 Task: Look for space in Soe, Indonesia from 5th September, 2023 to 13th September, 2023 for 6 adults in price range Rs.15000 to Rs.20000. Place can be entire place with 3 bedrooms having 3 beds and 3 bathrooms. Property type can be house, flat, guest house. Booking option can be shelf check-in. Required host language is English.
Action: Mouse moved to (477, 86)
Screenshot: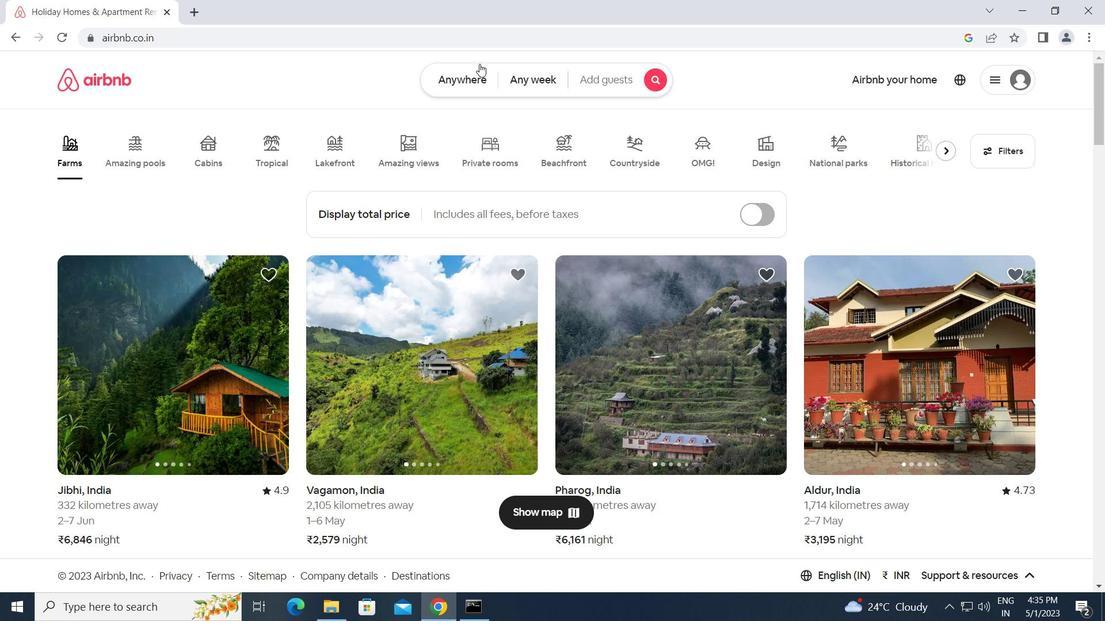 
Action: Mouse pressed left at (477, 86)
Screenshot: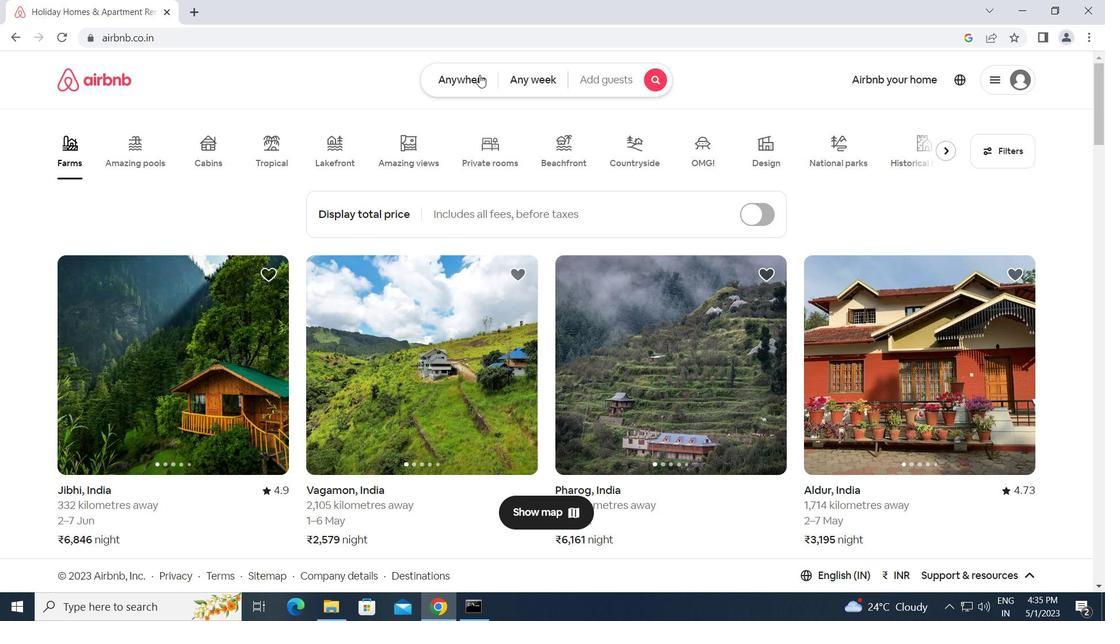 
Action: Mouse moved to (399, 135)
Screenshot: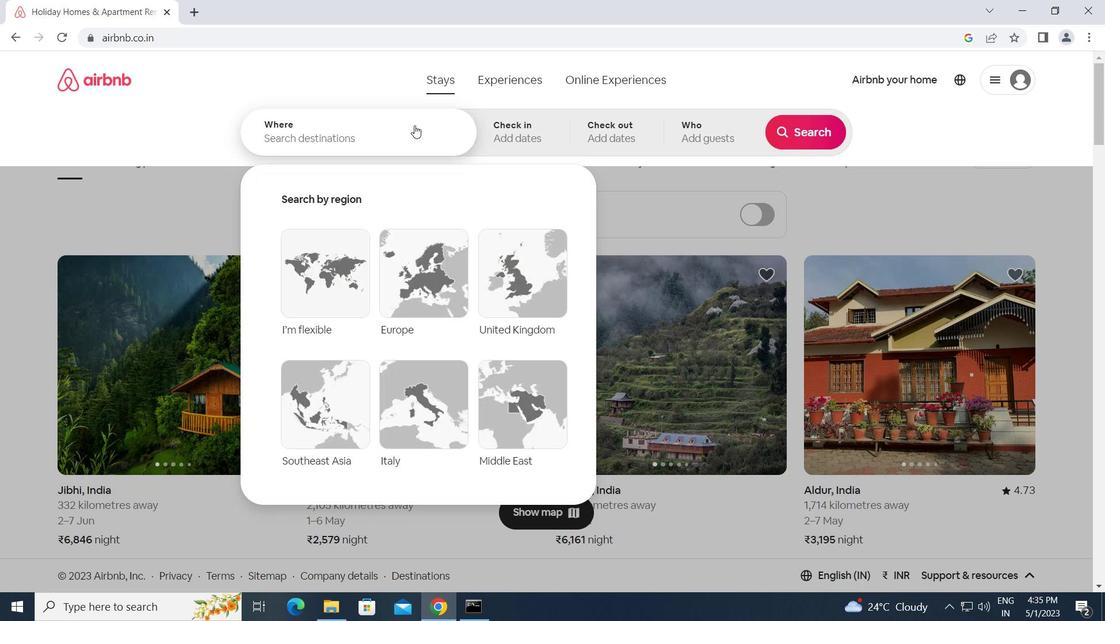 
Action: Mouse pressed left at (399, 135)
Screenshot: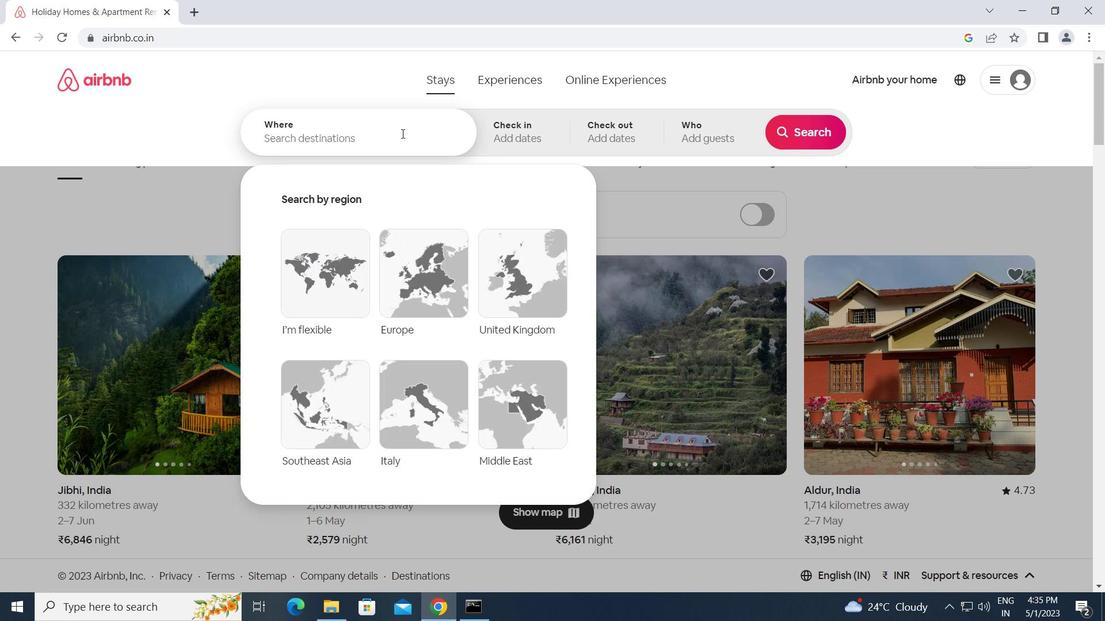 
Action: Mouse moved to (399, 135)
Screenshot: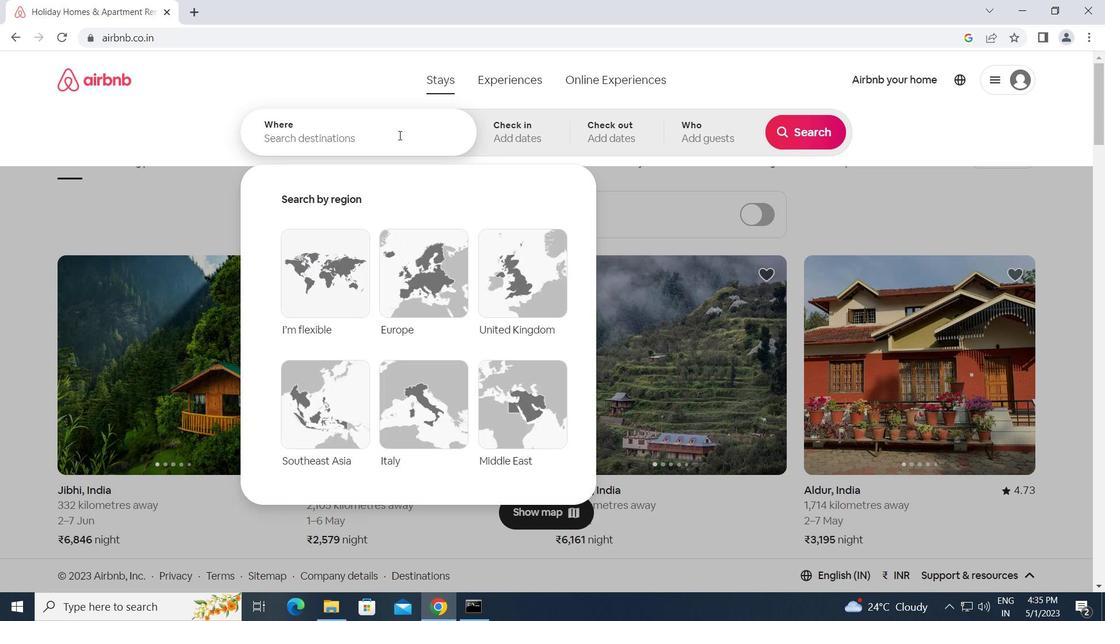 
Action: Key pressed s<Key.caps_lock>oe,<Key.space><Key.caps_lock>i<Key.caps_lock>ndonesia<Key.enter>
Screenshot: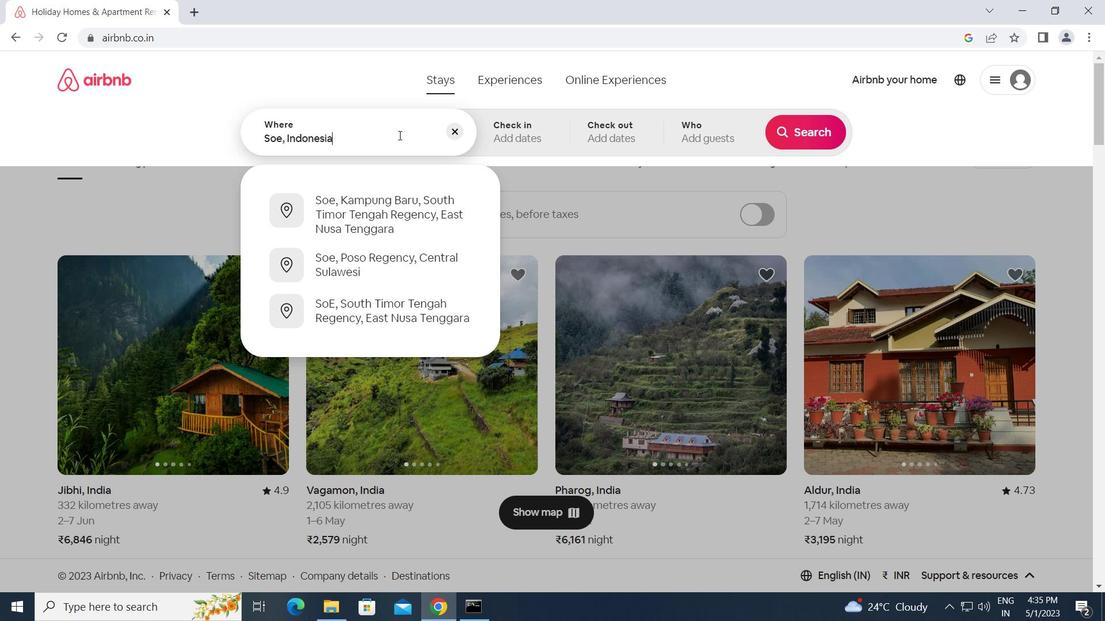 
Action: Mouse moved to (806, 251)
Screenshot: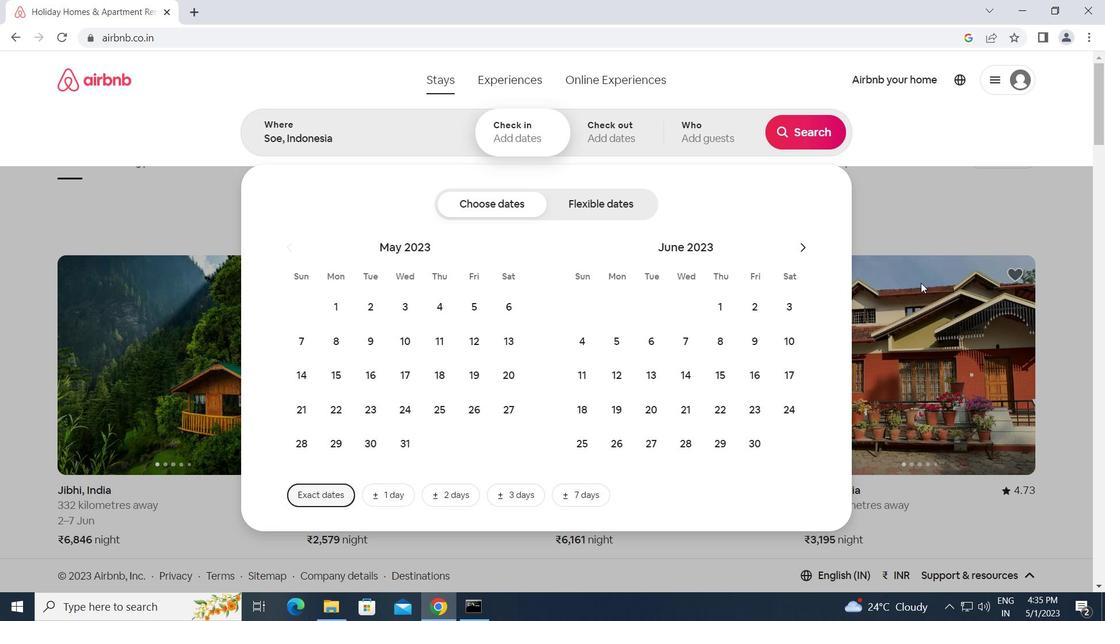 
Action: Mouse pressed left at (806, 251)
Screenshot: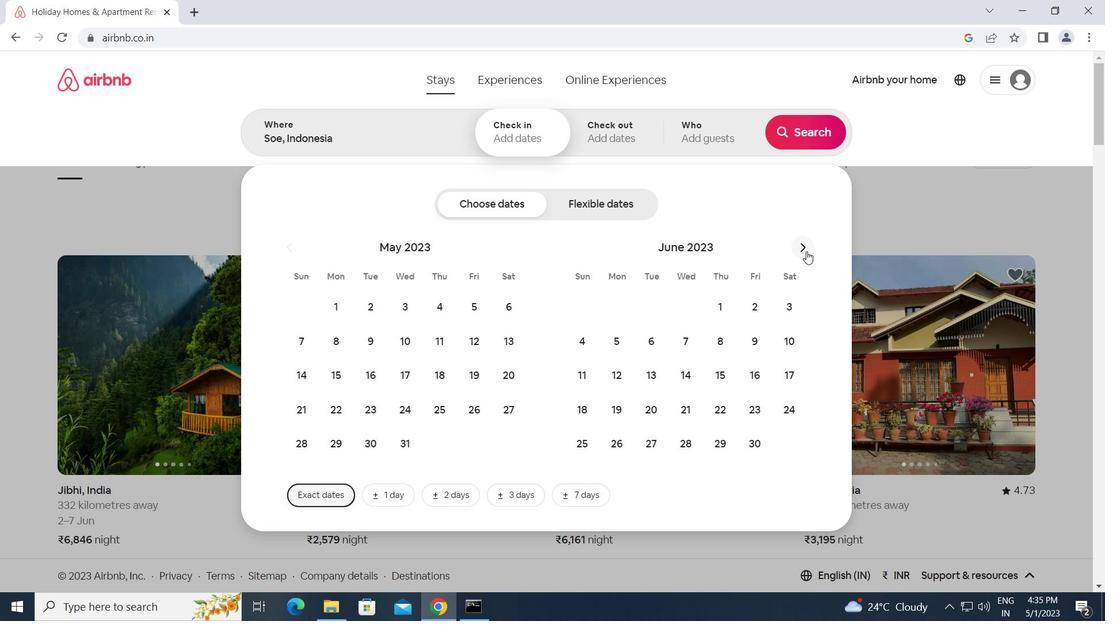 
Action: Mouse pressed left at (806, 251)
Screenshot: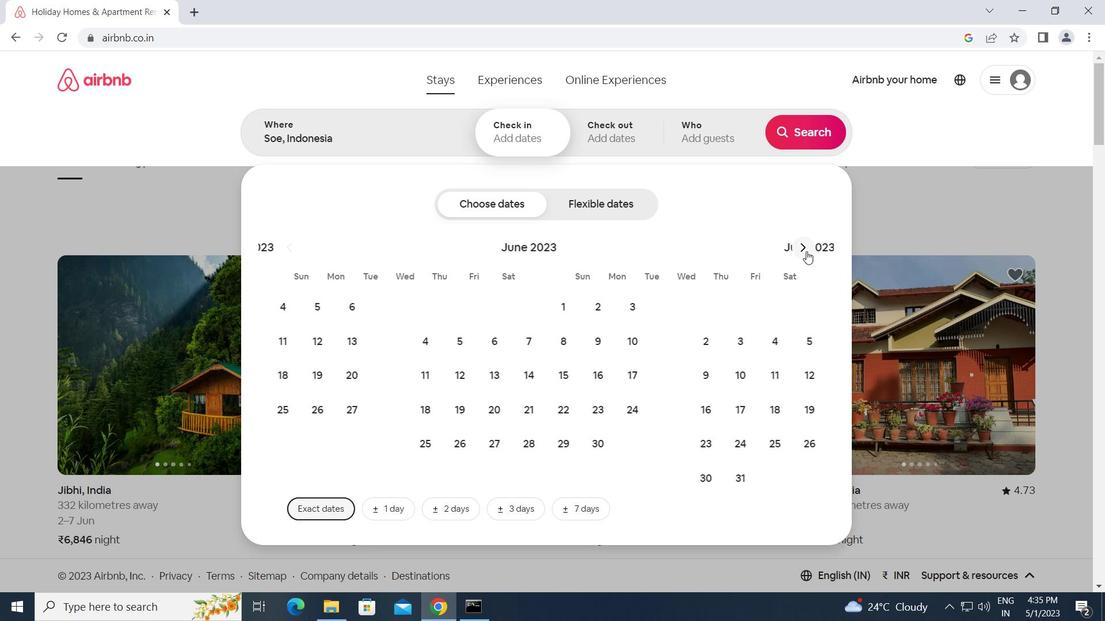 
Action: Mouse pressed left at (806, 251)
Screenshot: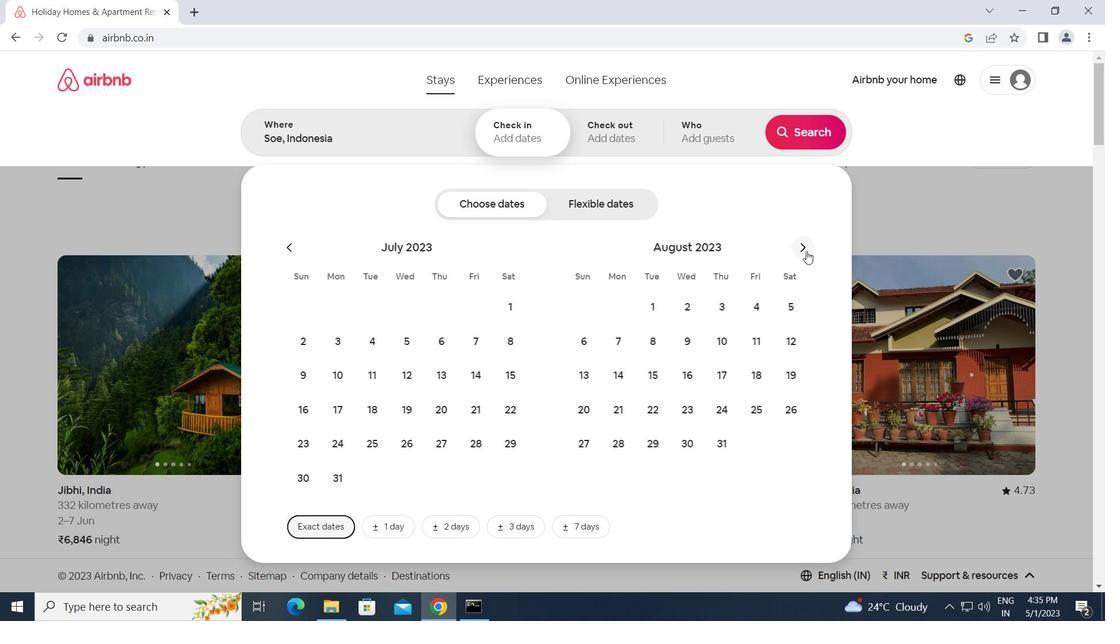 
Action: Mouse moved to (650, 344)
Screenshot: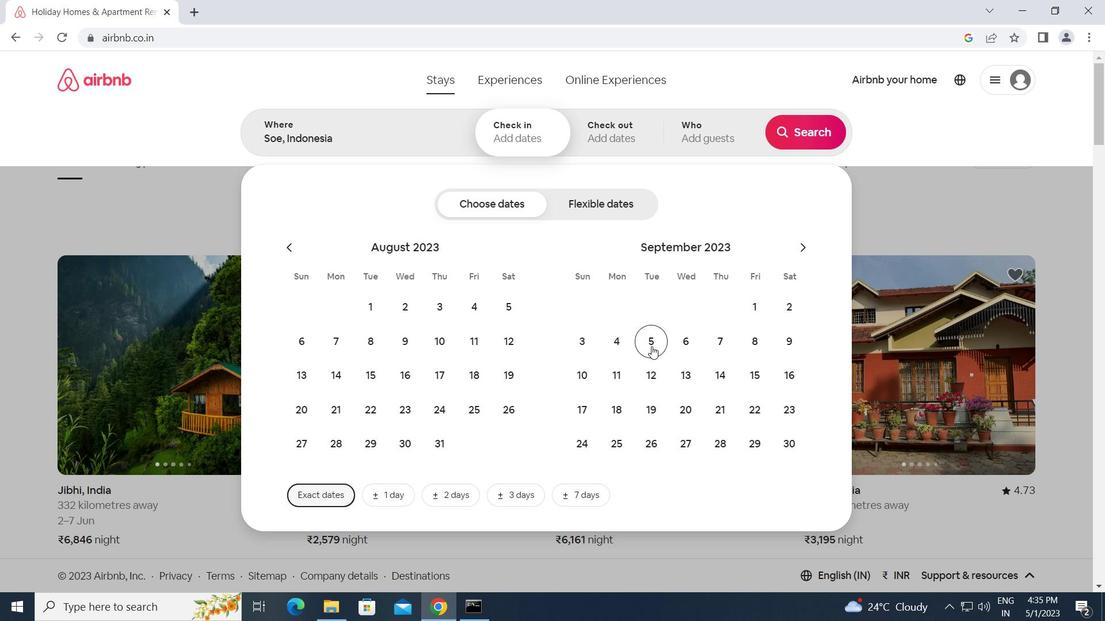 
Action: Mouse pressed left at (650, 344)
Screenshot: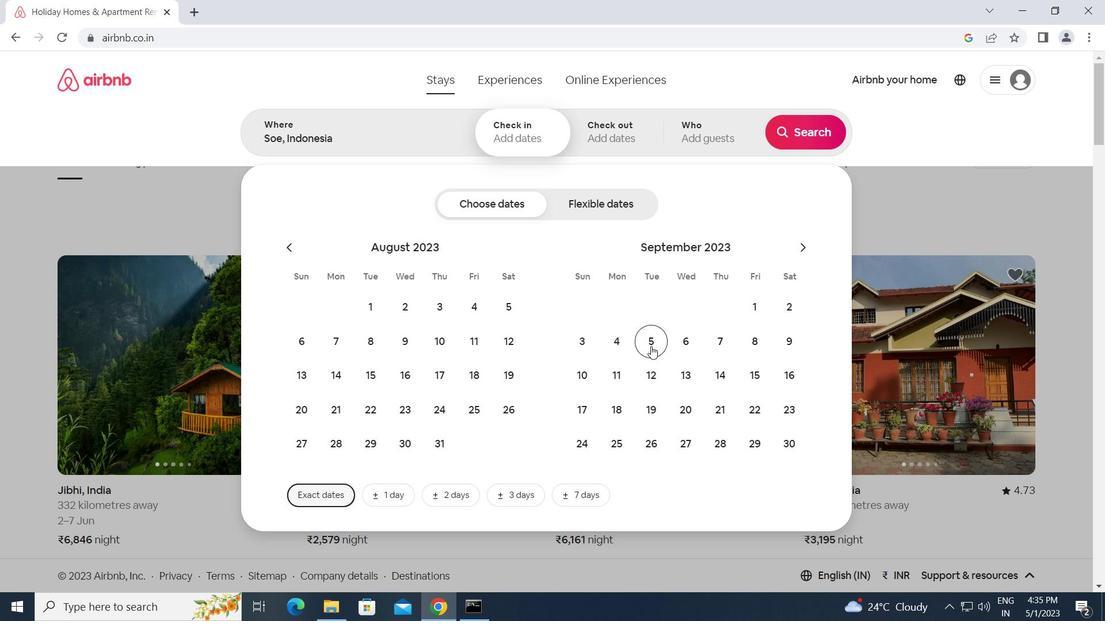 
Action: Mouse moved to (690, 380)
Screenshot: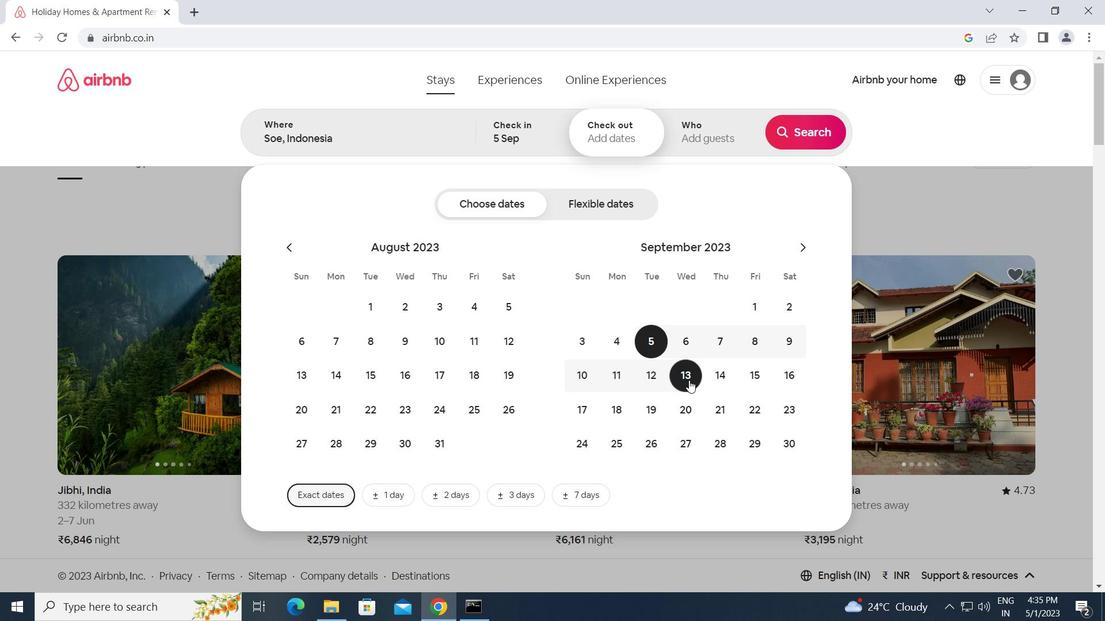 
Action: Mouse pressed left at (690, 380)
Screenshot: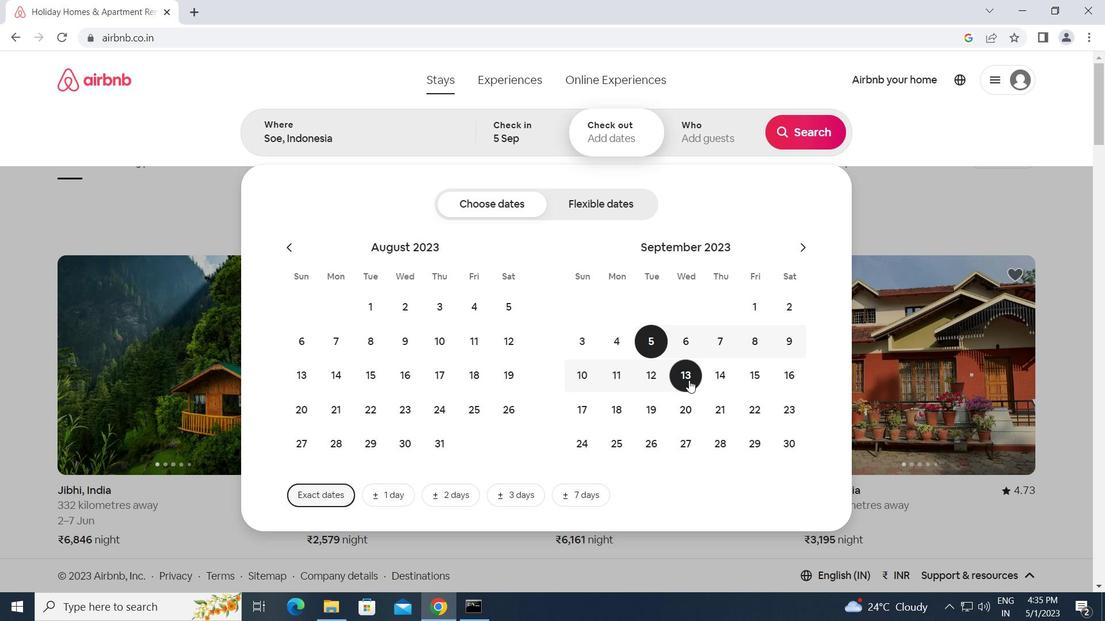 
Action: Mouse moved to (735, 139)
Screenshot: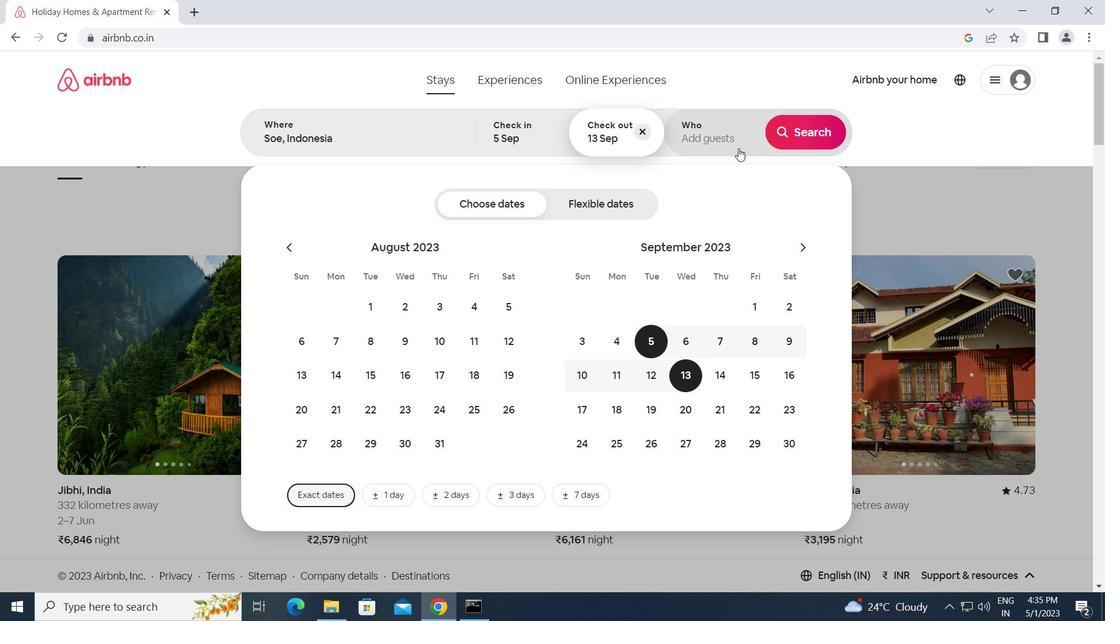 
Action: Mouse pressed left at (735, 139)
Screenshot: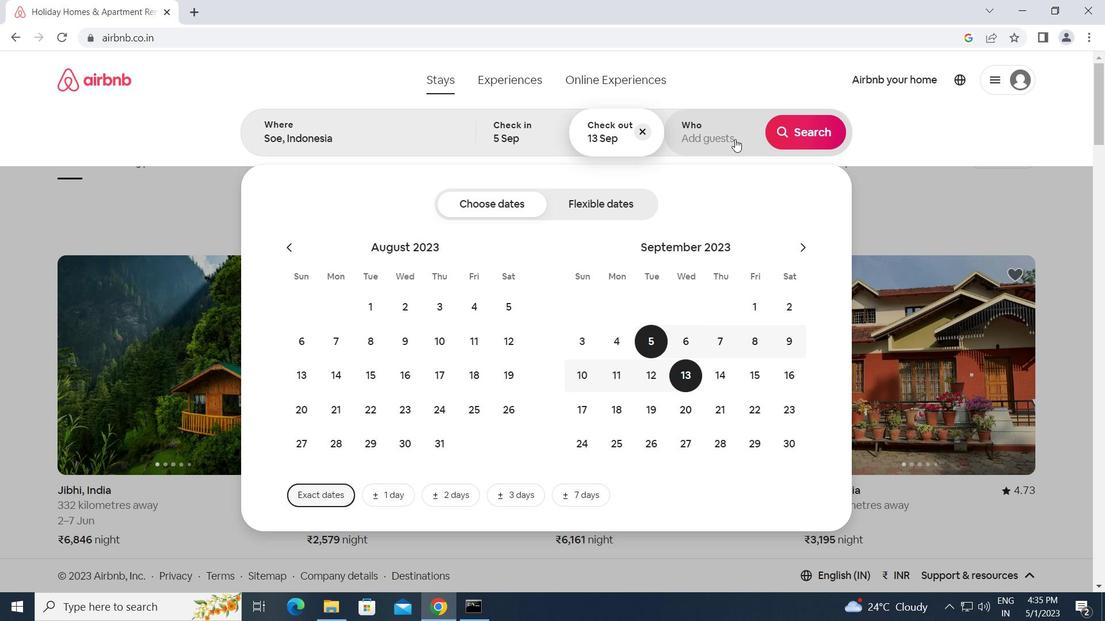 
Action: Mouse moved to (804, 200)
Screenshot: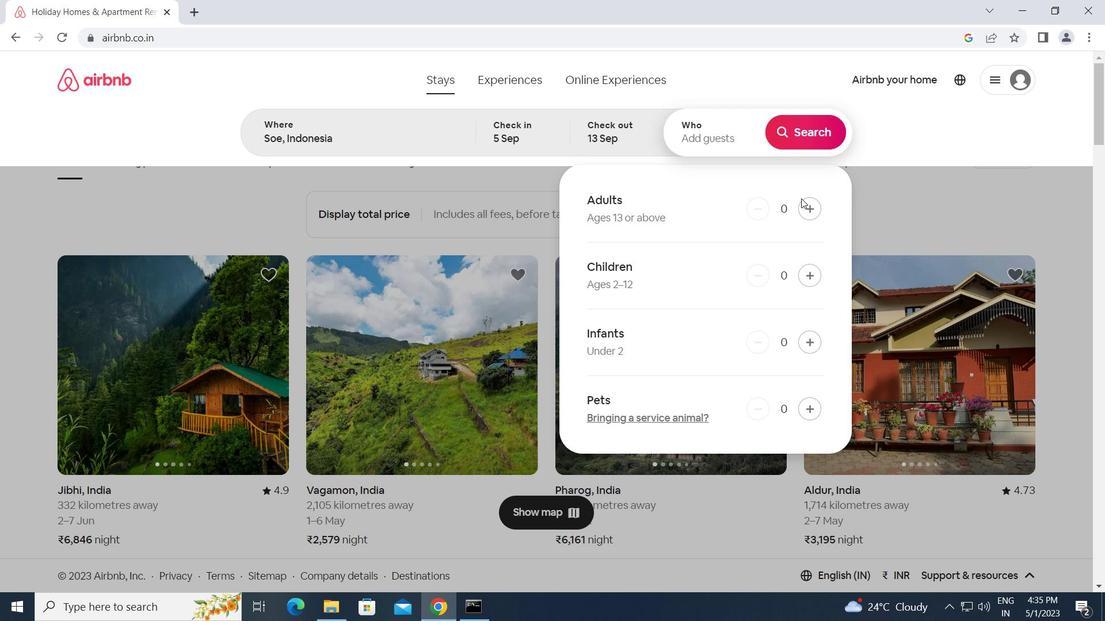 
Action: Mouse pressed left at (804, 200)
Screenshot: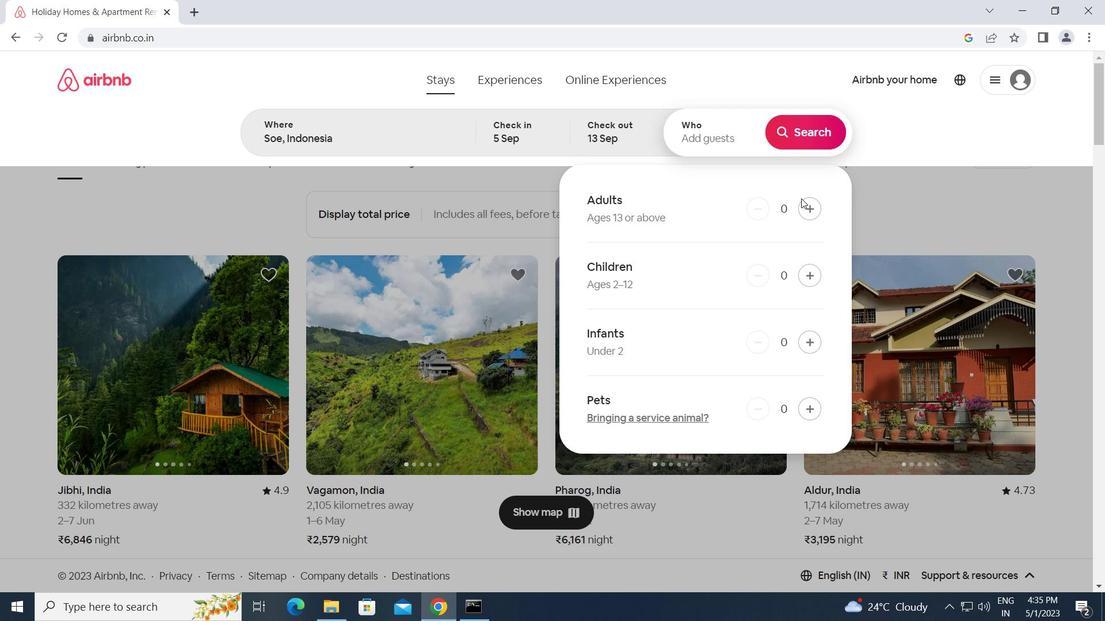 
Action: Mouse pressed left at (804, 200)
Screenshot: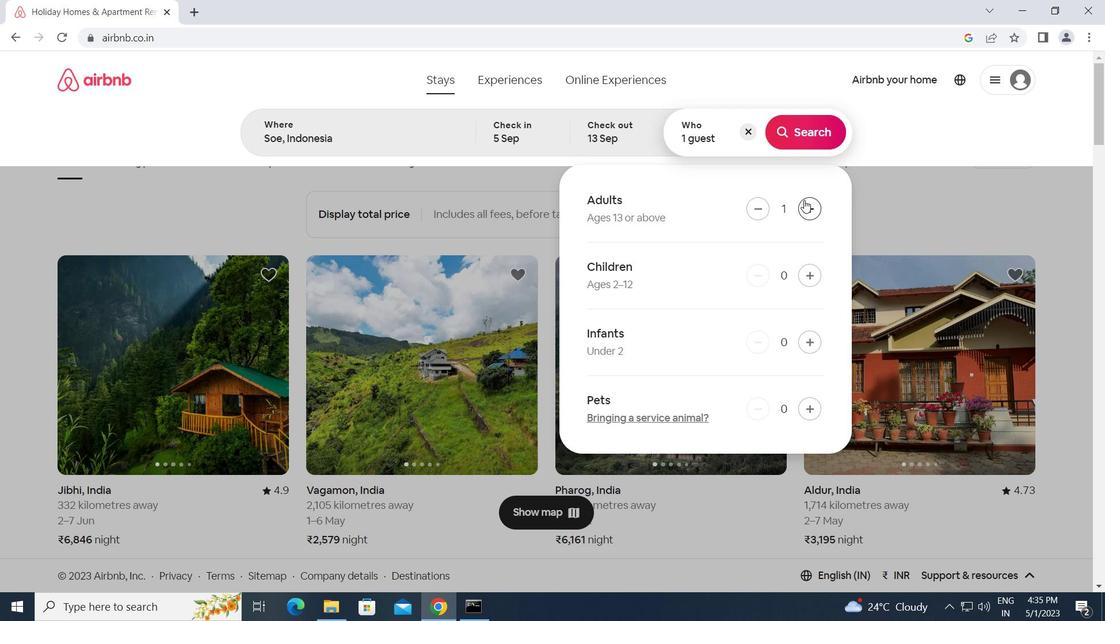 
Action: Mouse pressed left at (804, 200)
Screenshot: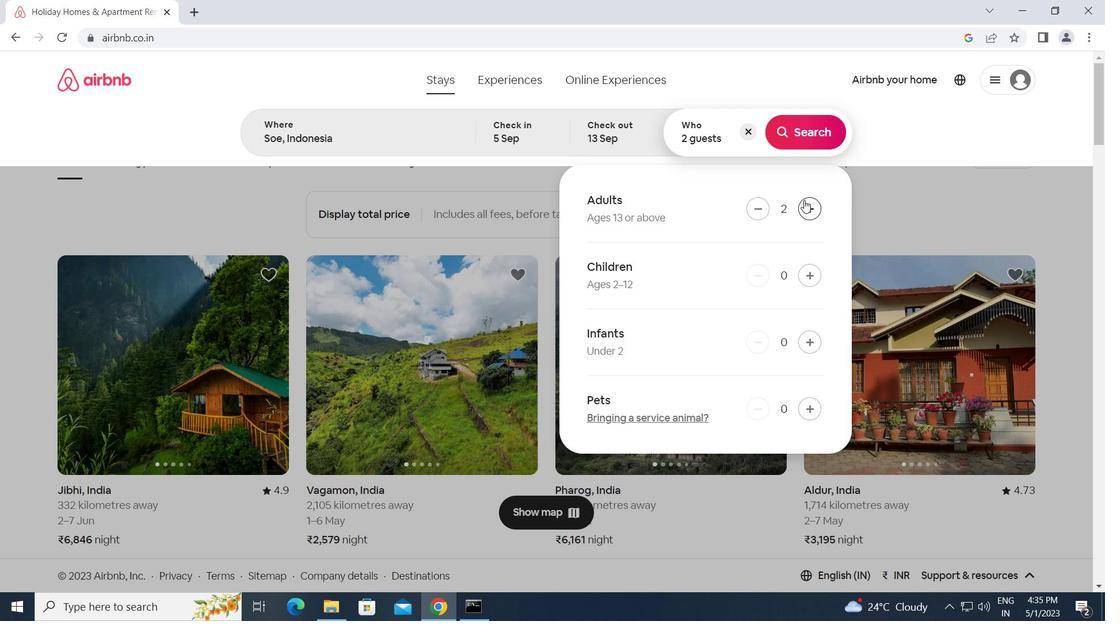 
Action: Mouse pressed left at (804, 200)
Screenshot: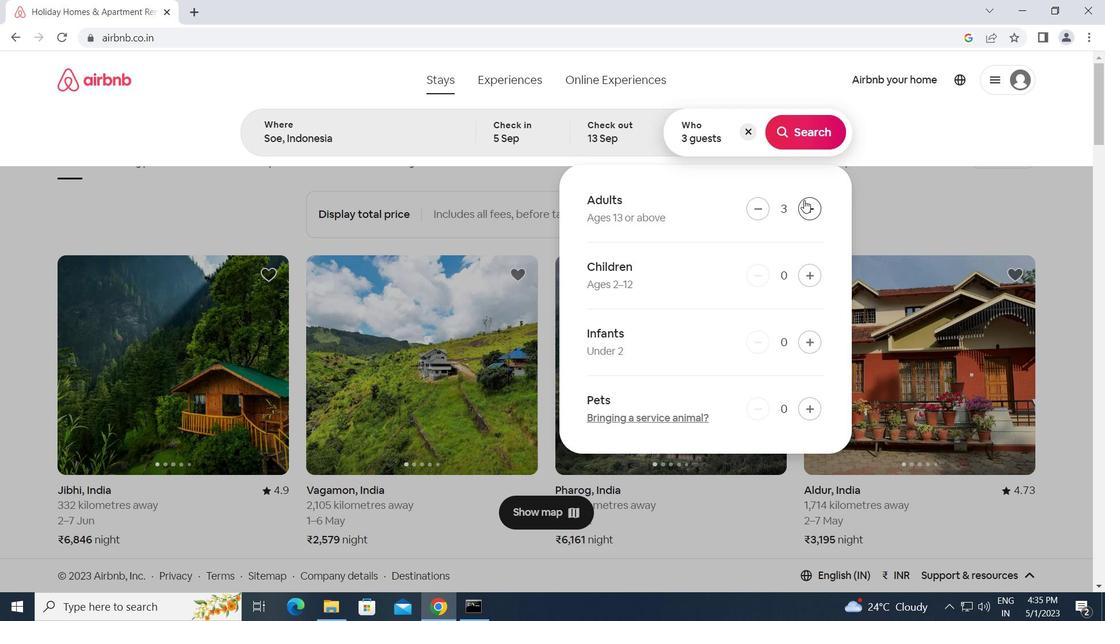
Action: Mouse pressed left at (804, 200)
Screenshot: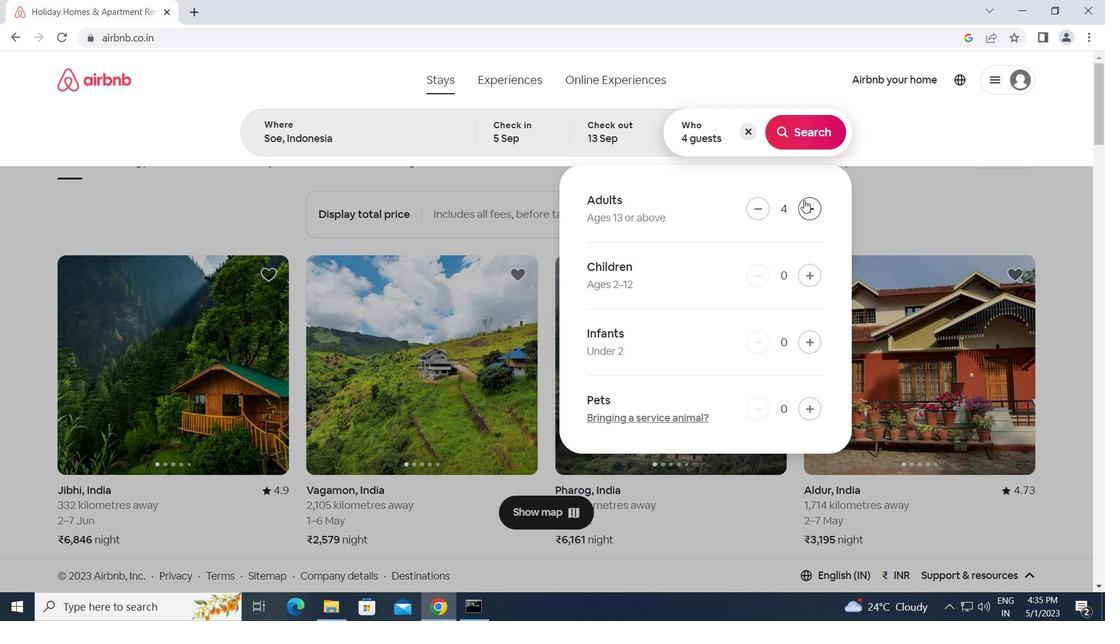 
Action: Mouse pressed left at (804, 200)
Screenshot: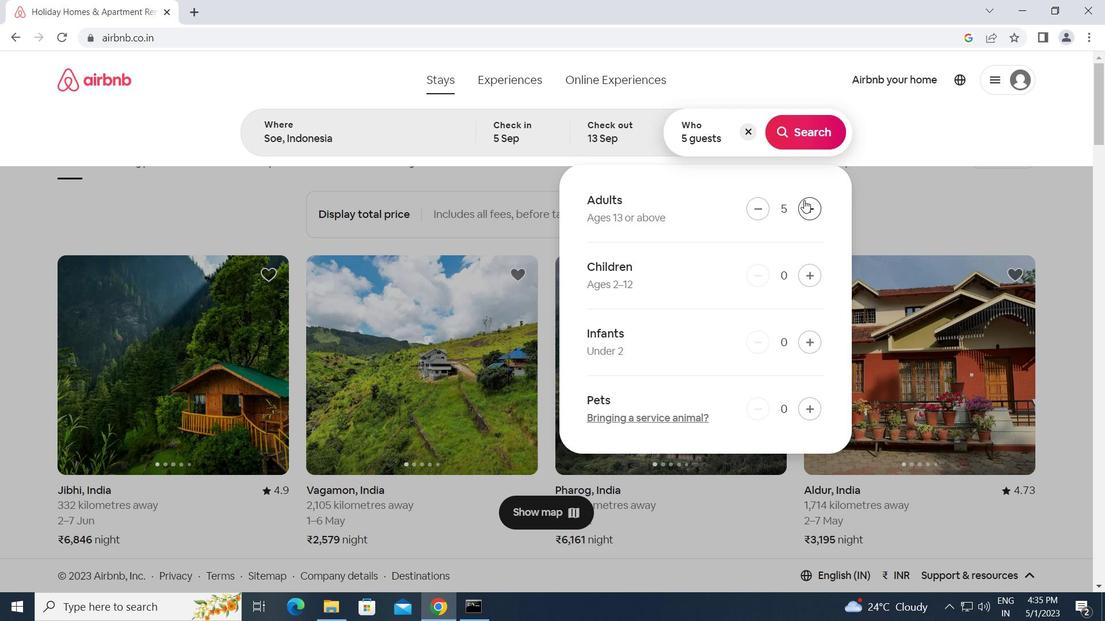
Action: Mouse moved to (795, 137)
Screenshot: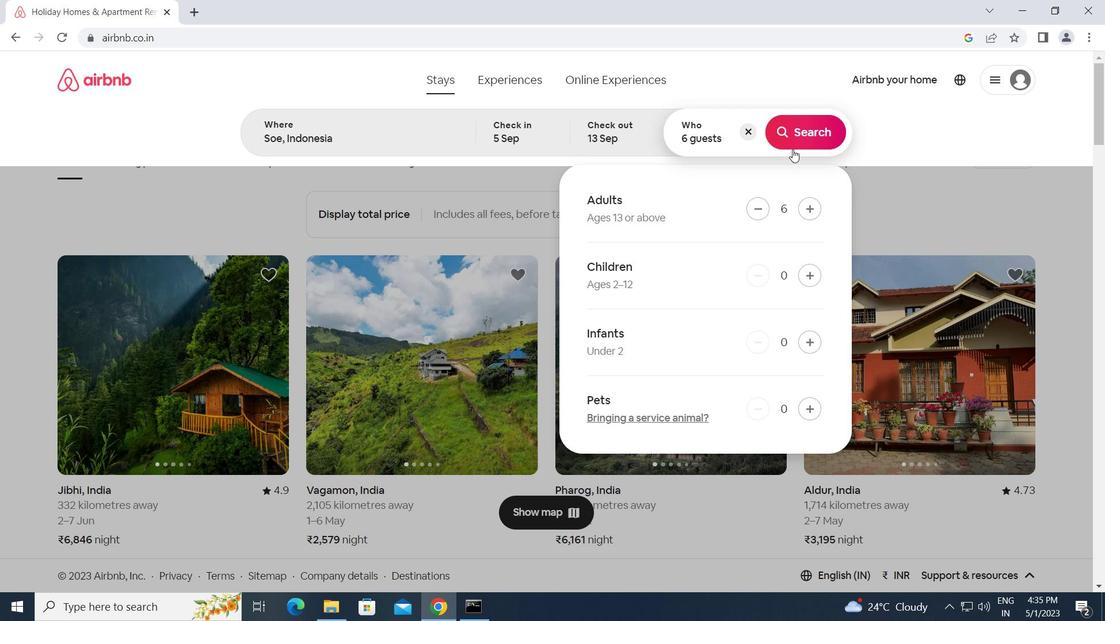 
Action: Mouse pressed left at (795, 137)
Screenshot: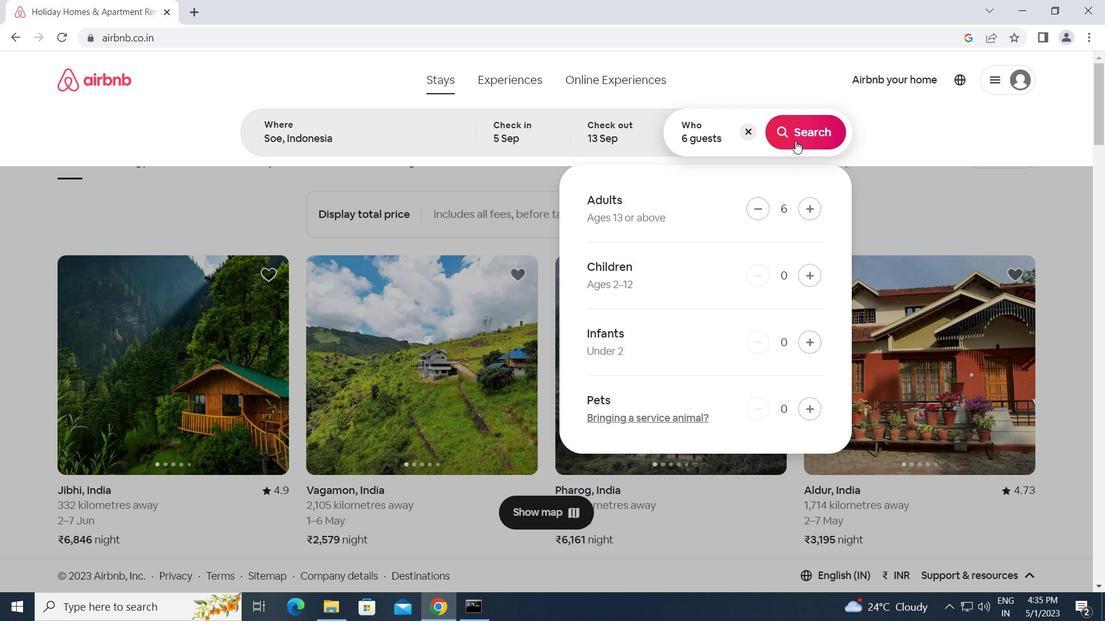 
Action: Mouse moved to (1037, 135)
Screenshot: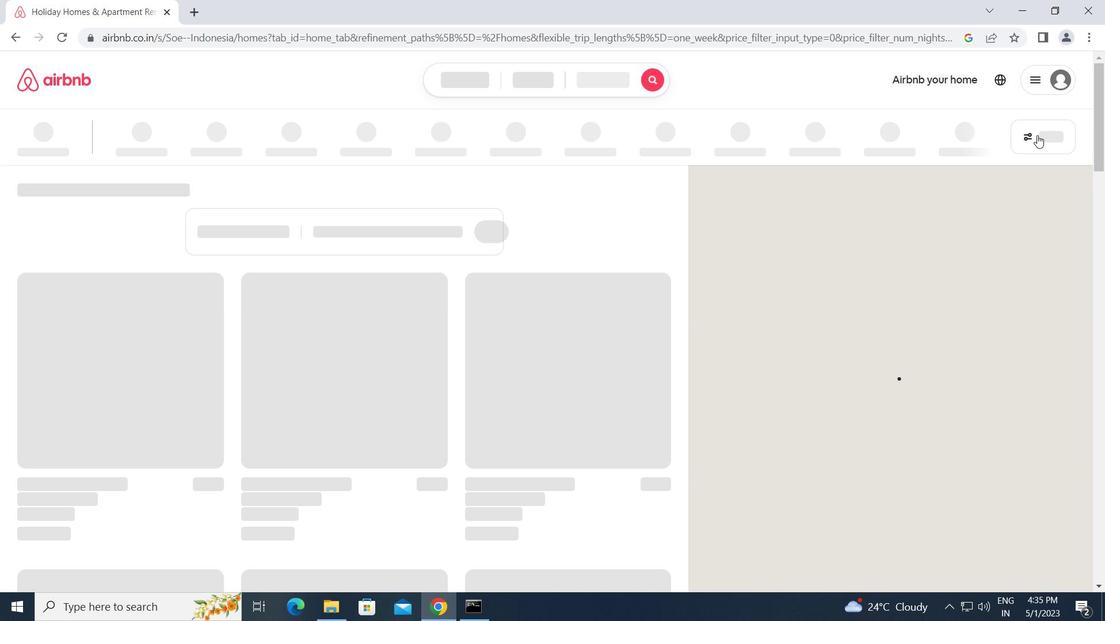 
Action: Mouse pressed left at (1037, 135)
Screenshot: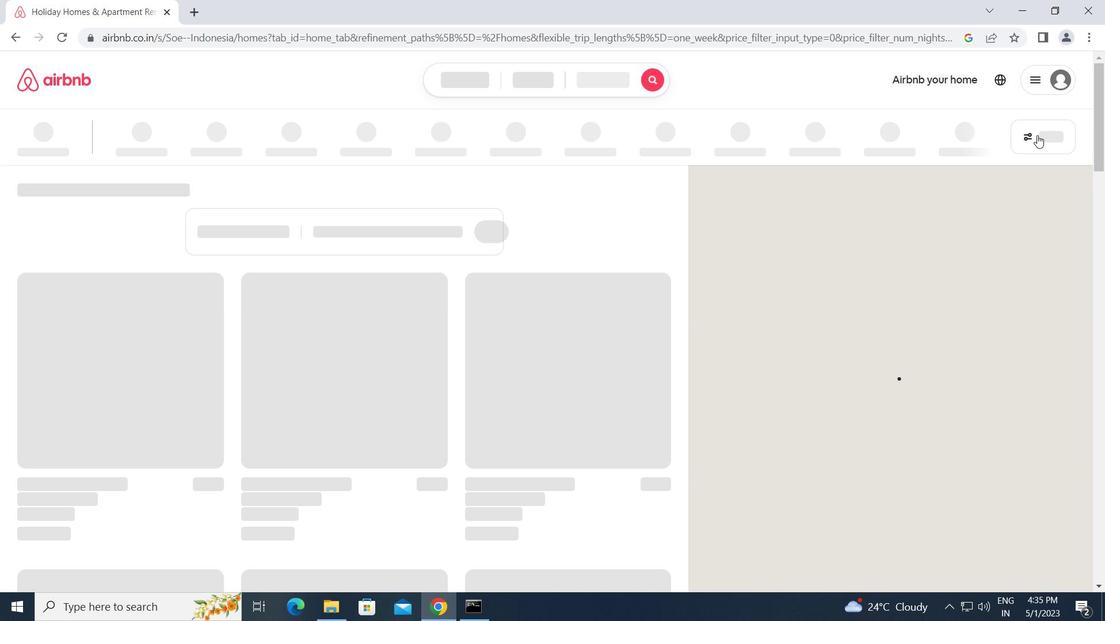 
Action: Mouse moved to (367, 226)
Screenshot: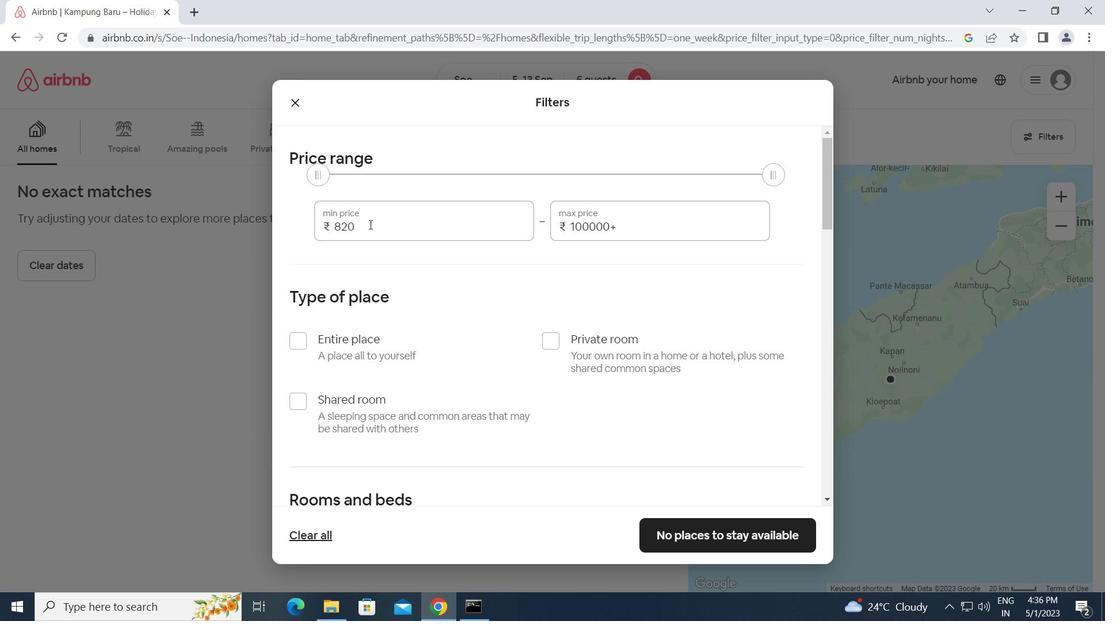
Action: Mouse pressed left at (367, 226)
Screenshot: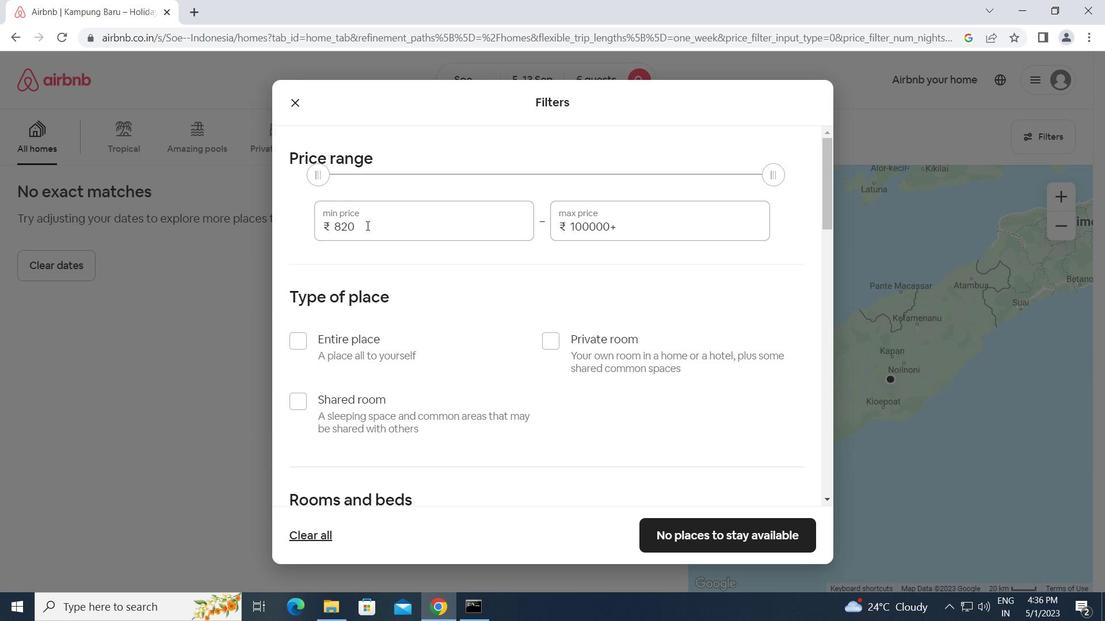 
Action: Mouse moved to (331, 242)
Screenshot: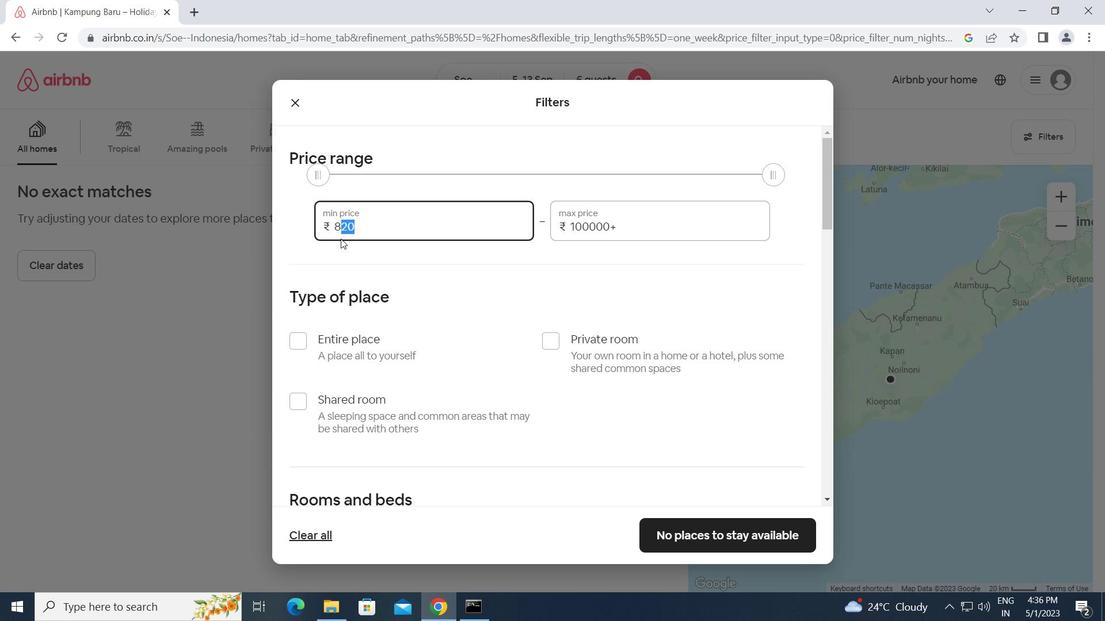
Action: Key pressed 15000<Key.tab>20000
Screenshot: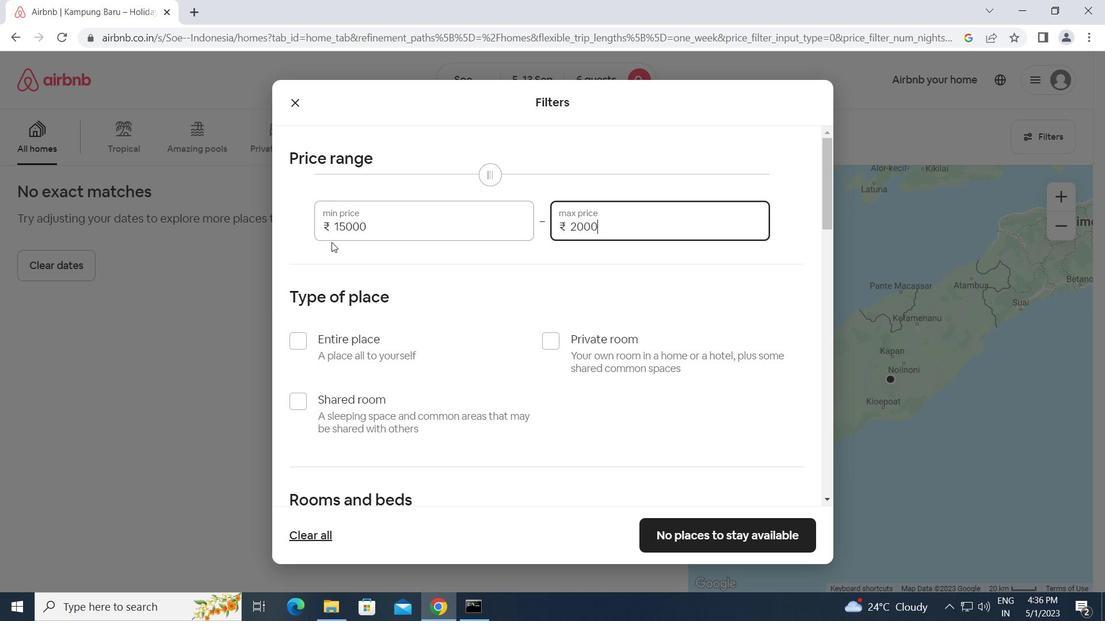 
Action: Mouse moved to (305, 337)
Screenshot: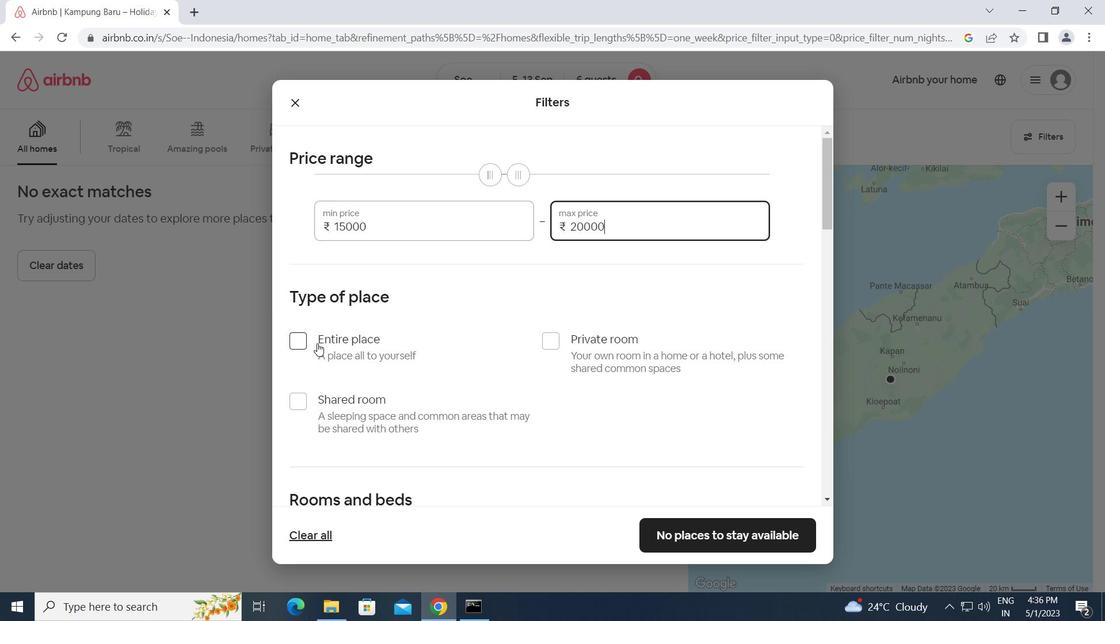 
Action: Mouse pressed left at (305, 337)
Screenshot: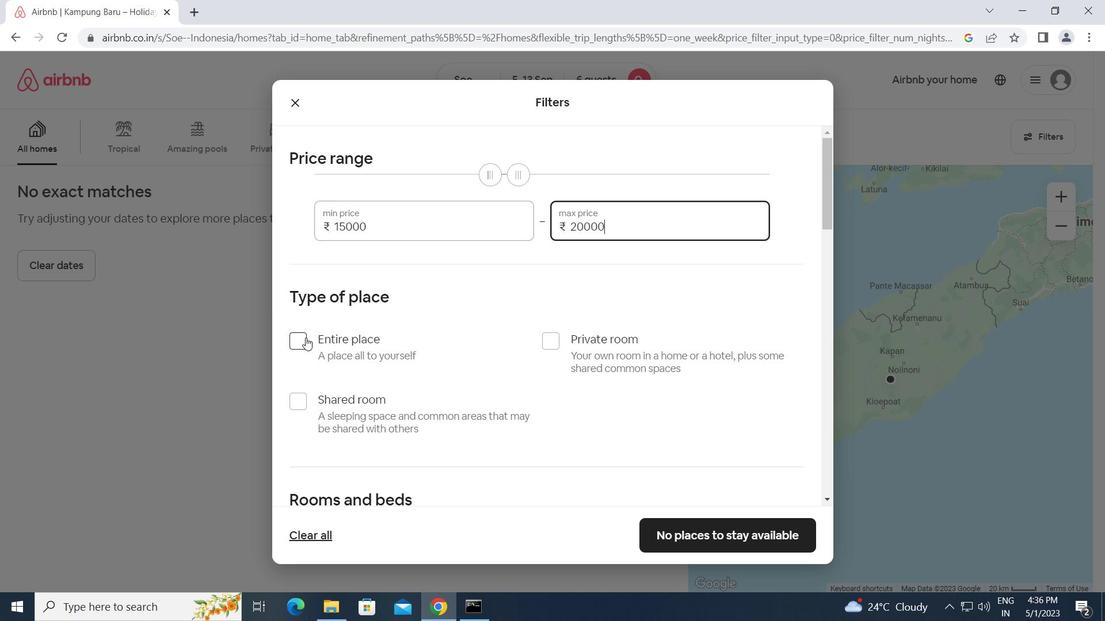 
Action: Mouse moved to (365, 354)
Screenshot: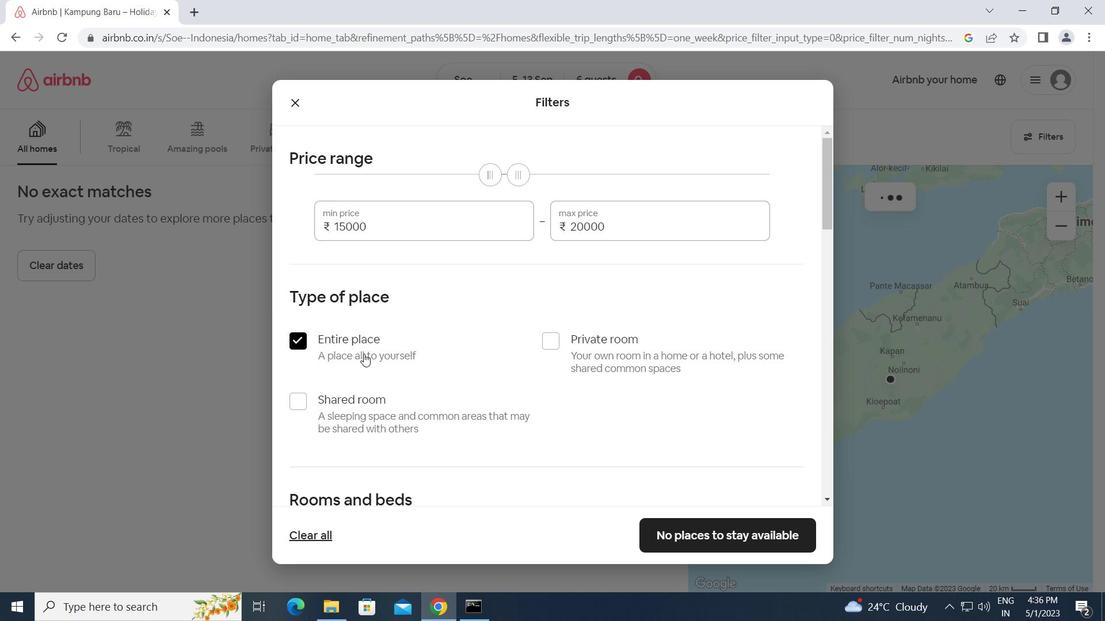 
Action: Mouse scrolled (365, 353) with delta (0, 0)
Screenshot: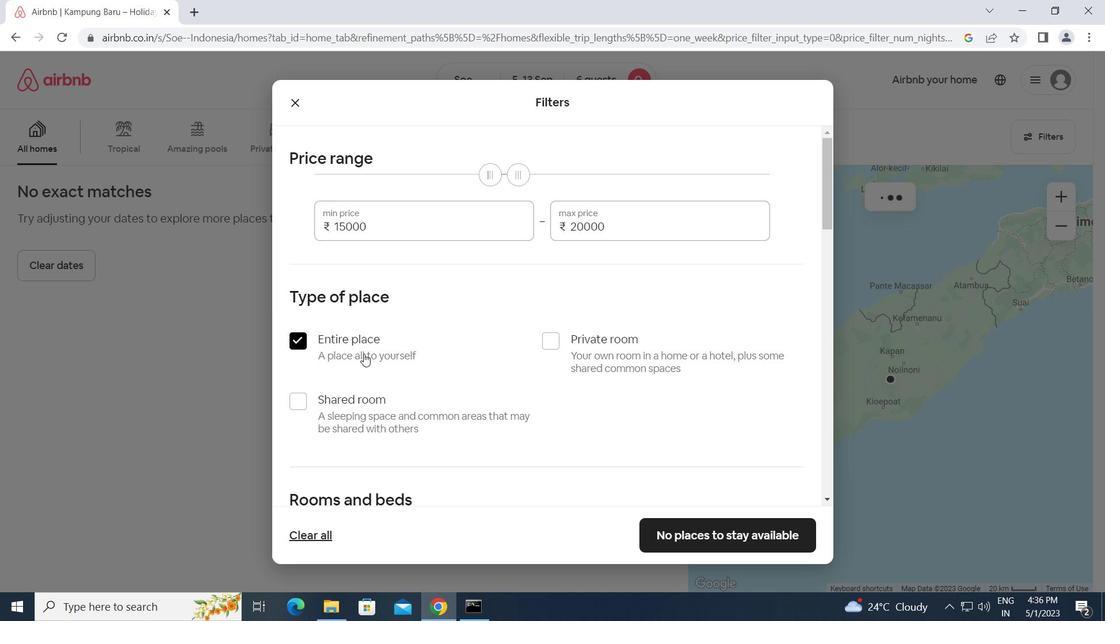 
Action: Mouse moved to (365, 354)
Screenshot: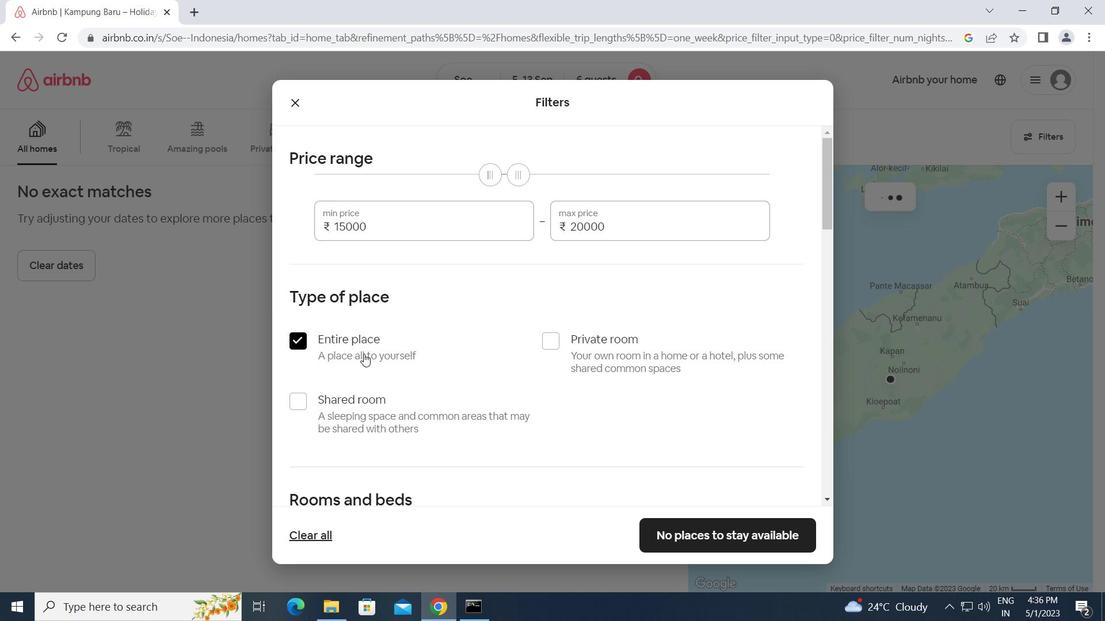 
Action: Mouse scrolled (365, 354) with delta (0, 0)
Screenshot: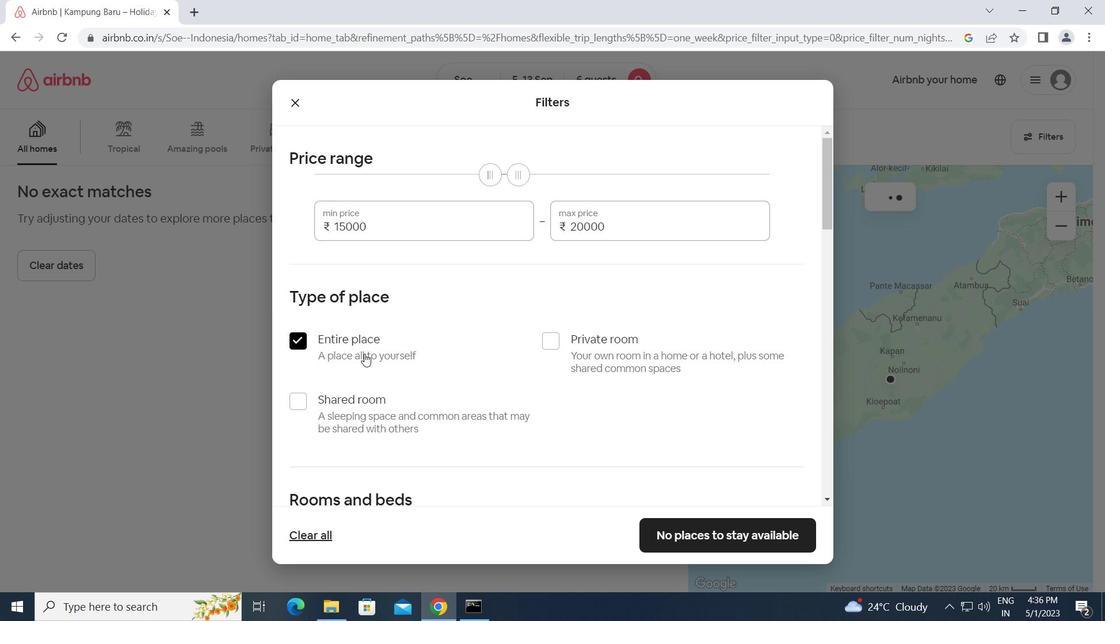 
Action: Mouse scrolled (365, 354) with delta (0, 0)
Screenshot: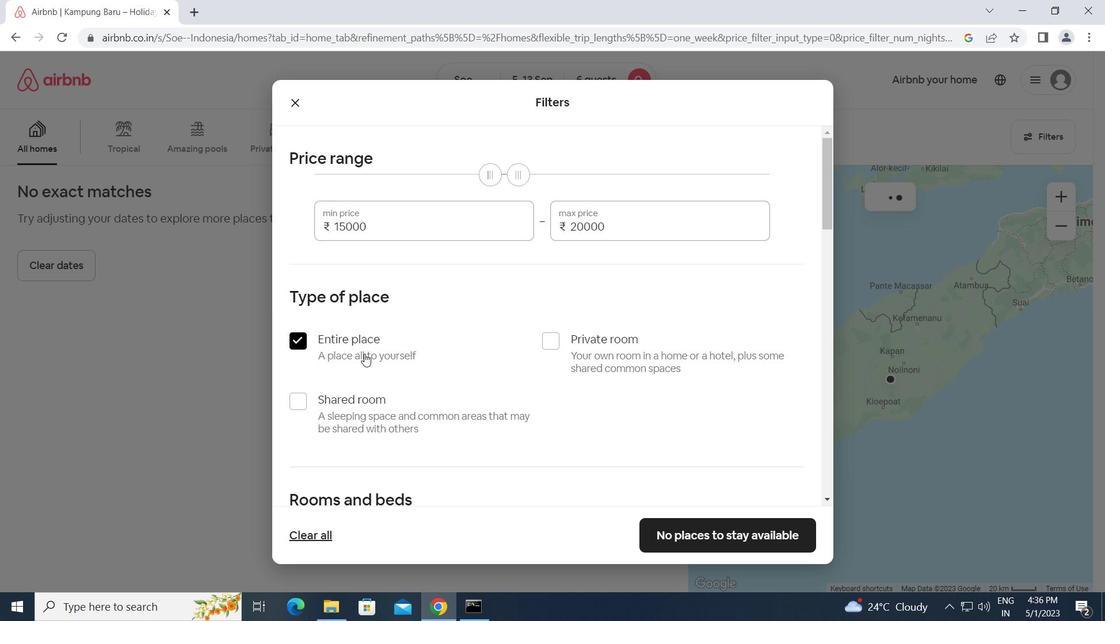 
Action: Mouse moved to (365, 355)
Screenshot: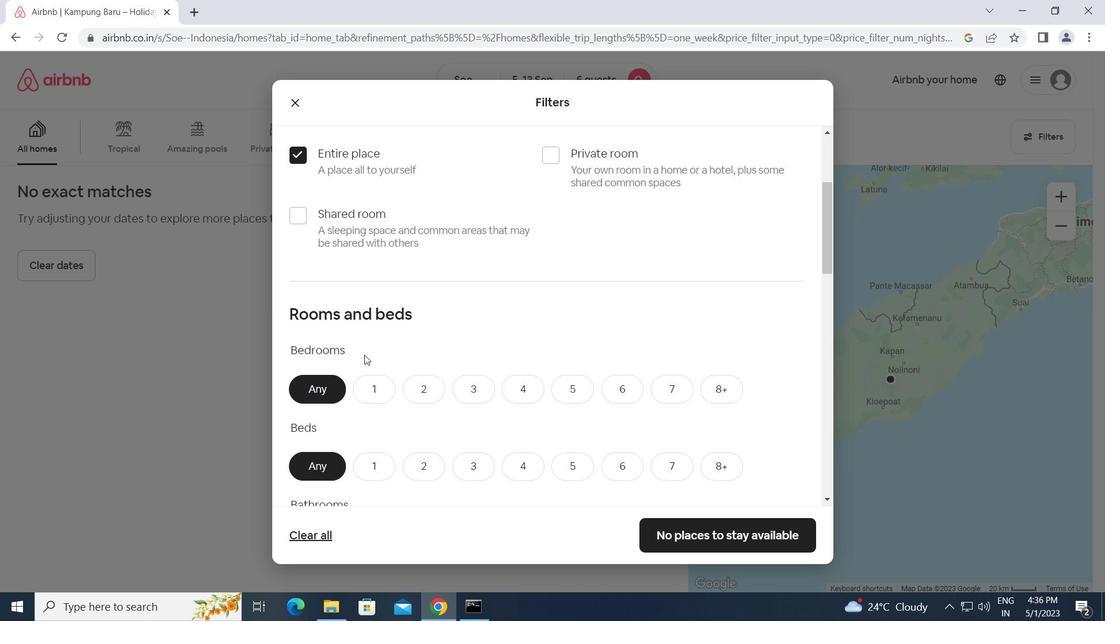 
Action: Mouse scrolled (365, 354) with delta (0, 0)
Screenshot: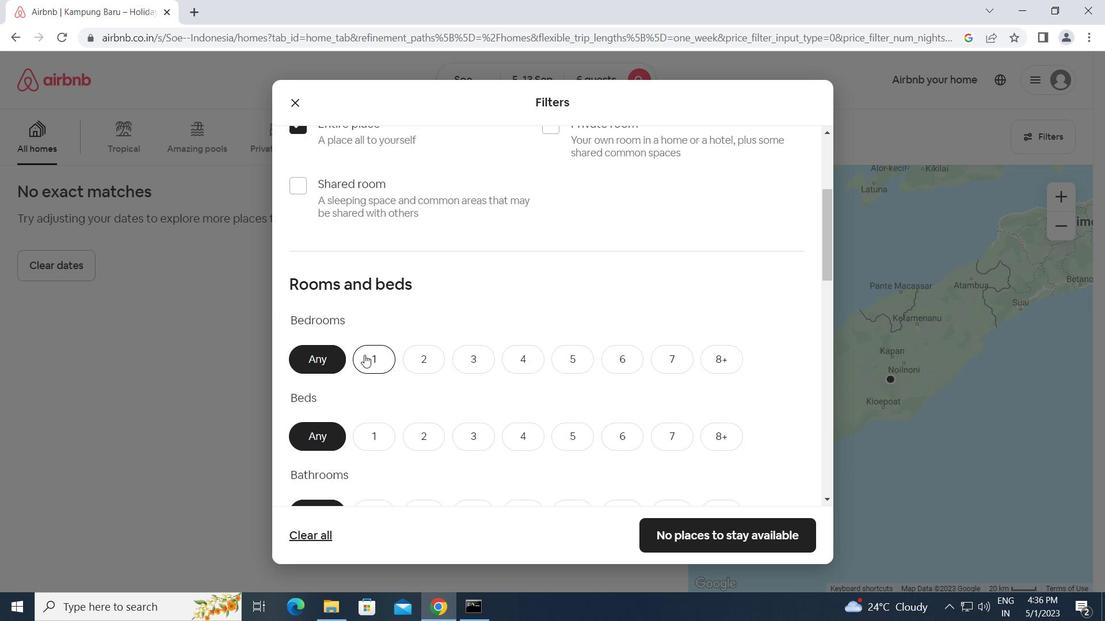 
Action: Mouse moved to (473, 289)
Screenshot: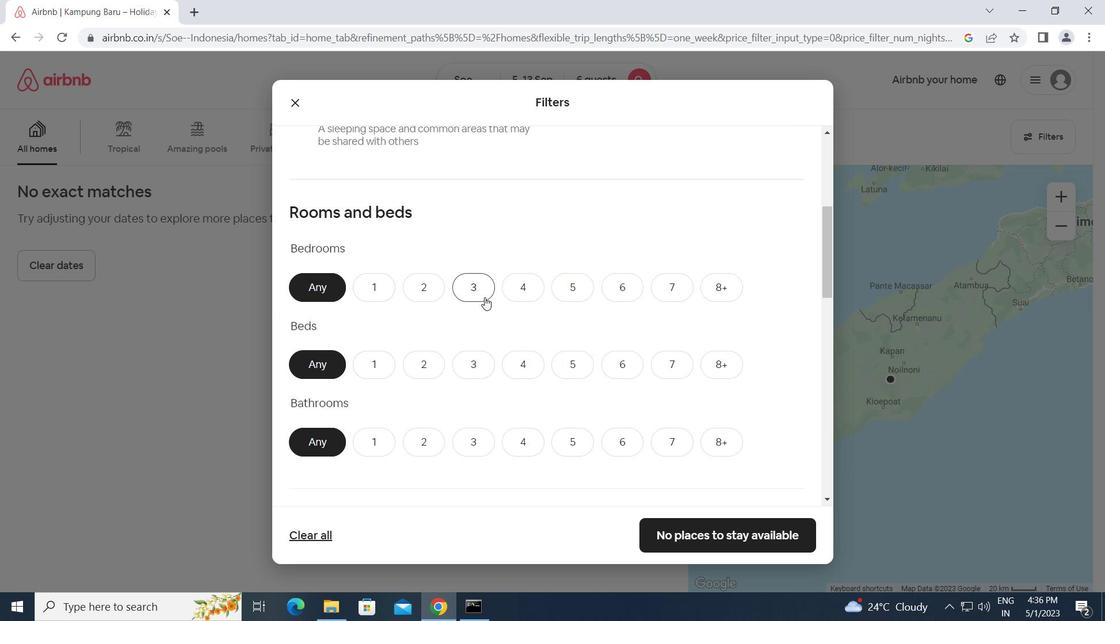 
Action: Mouse pressed left at (473, 289)
Screenshot: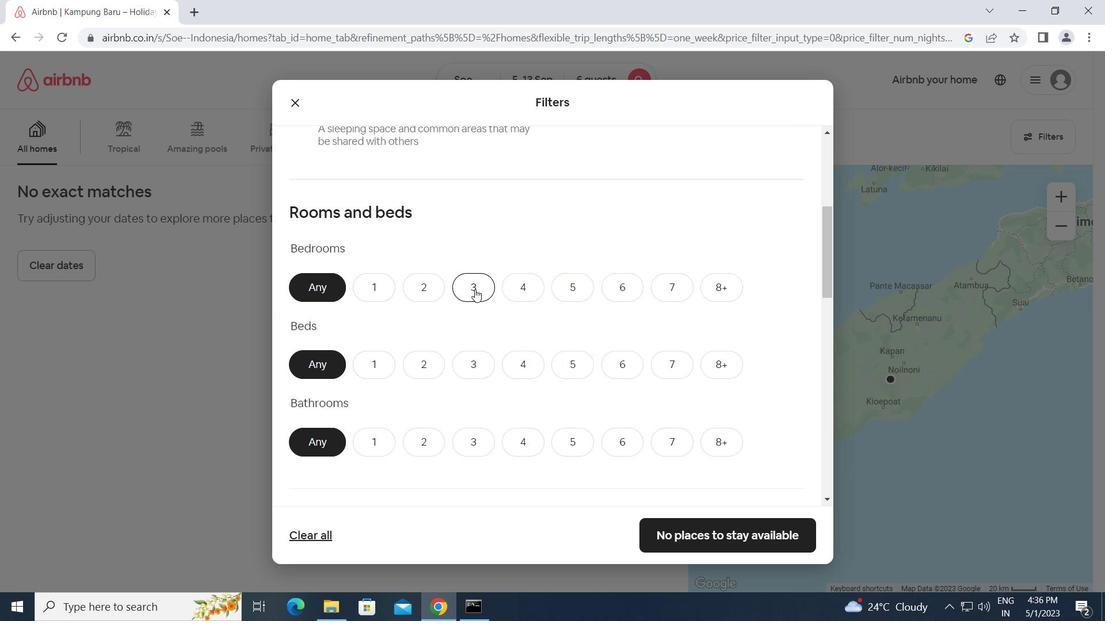 
Action: Mouse moved to (477, 370)
Screenshot: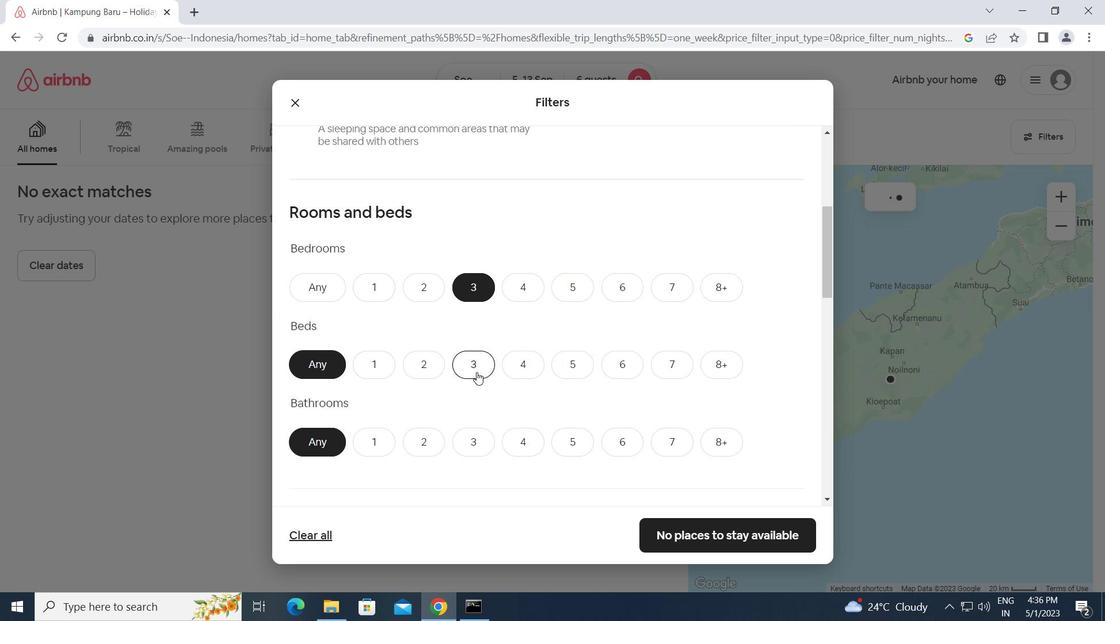 
Action: Mouse pressed left at (477, 370)
Screenshot: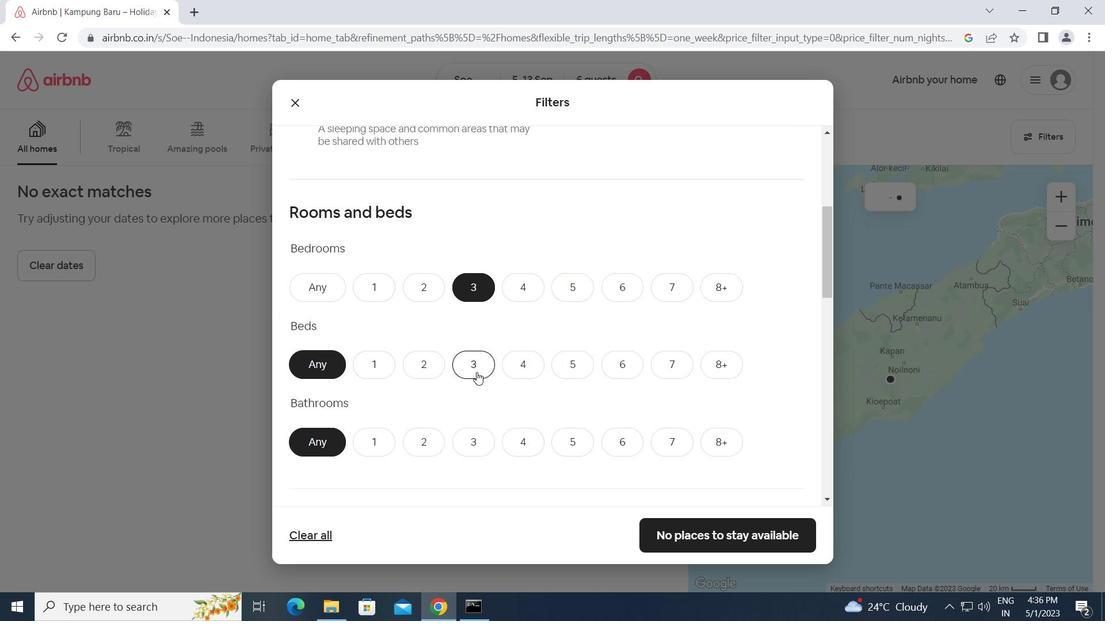 
Action: Mouse moved to (475, 441)
Screenshot: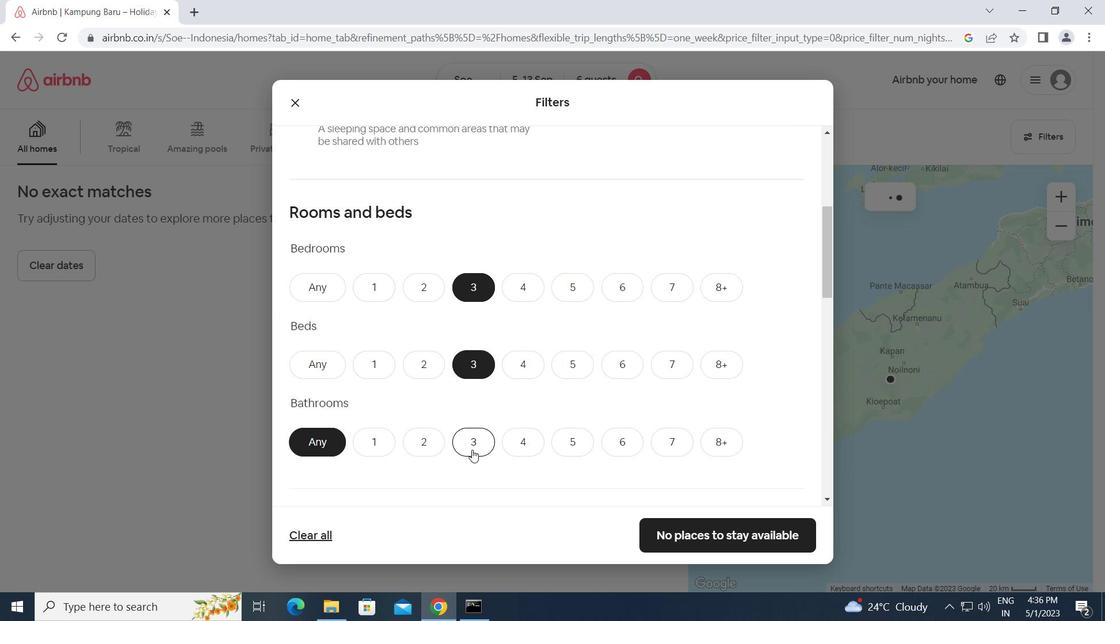 
Action: Mouse pressed left at (475, 441)
Screenshot: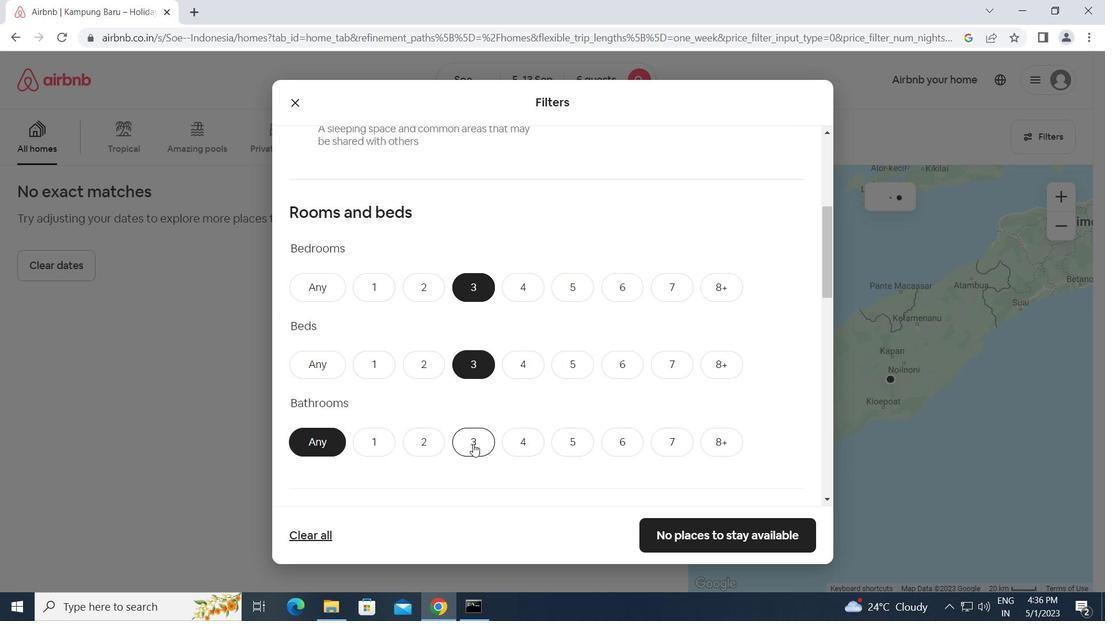 
Action: Mouse moved to (465, 460)
Screenshot: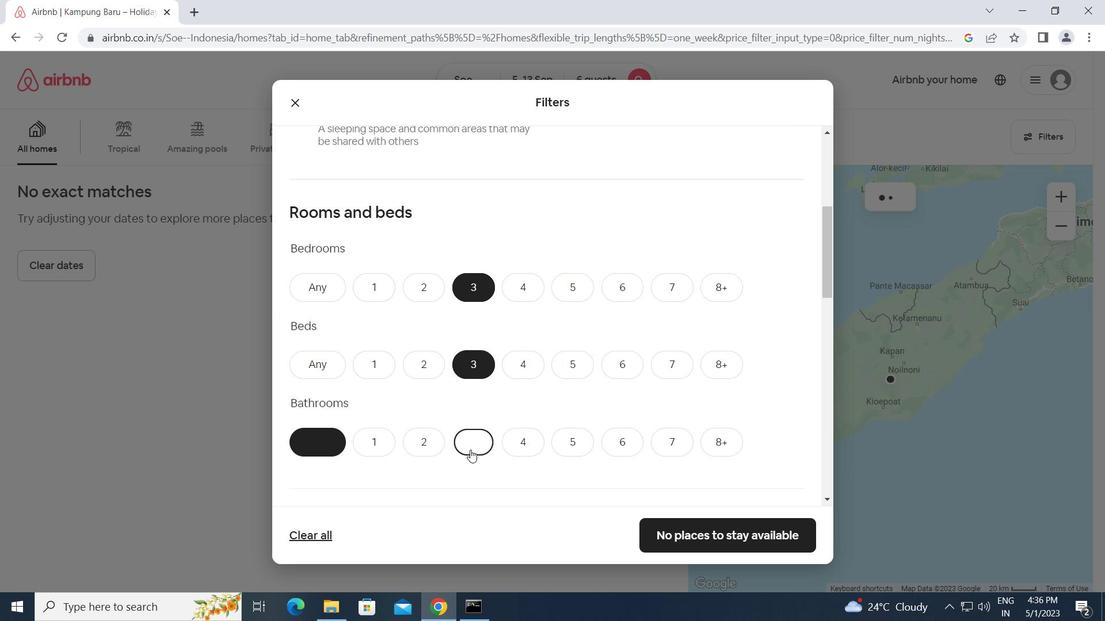 
Action: Mouse scrolled (465, 460) with delta (0, 0)
Screenshot: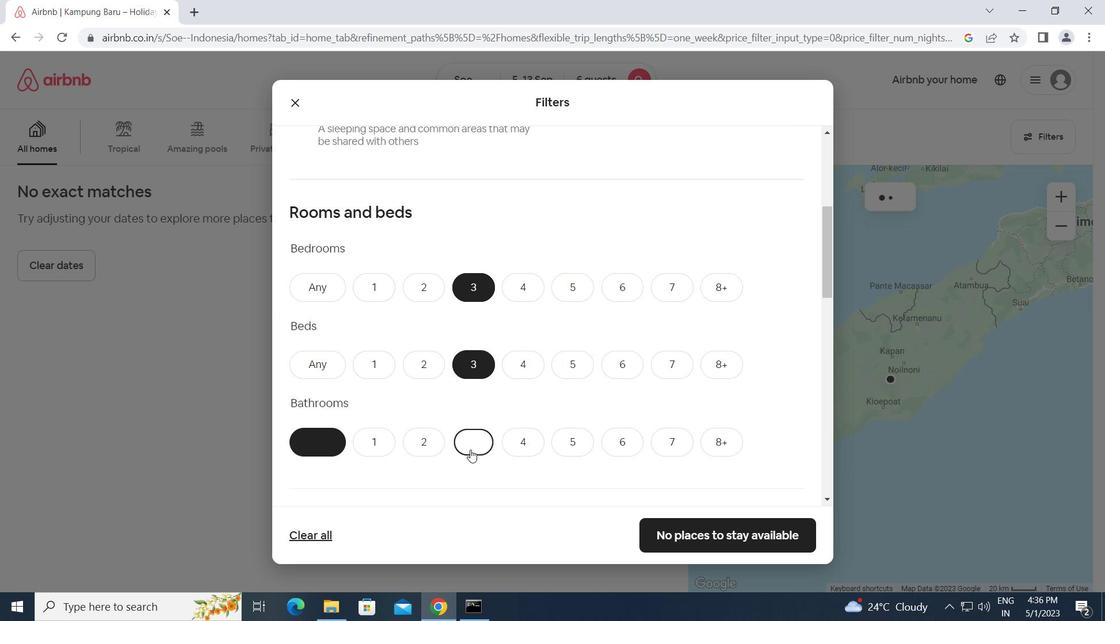 
Action: Mouse scrolled (465, 460) with delta (0, 0)
Screenshot: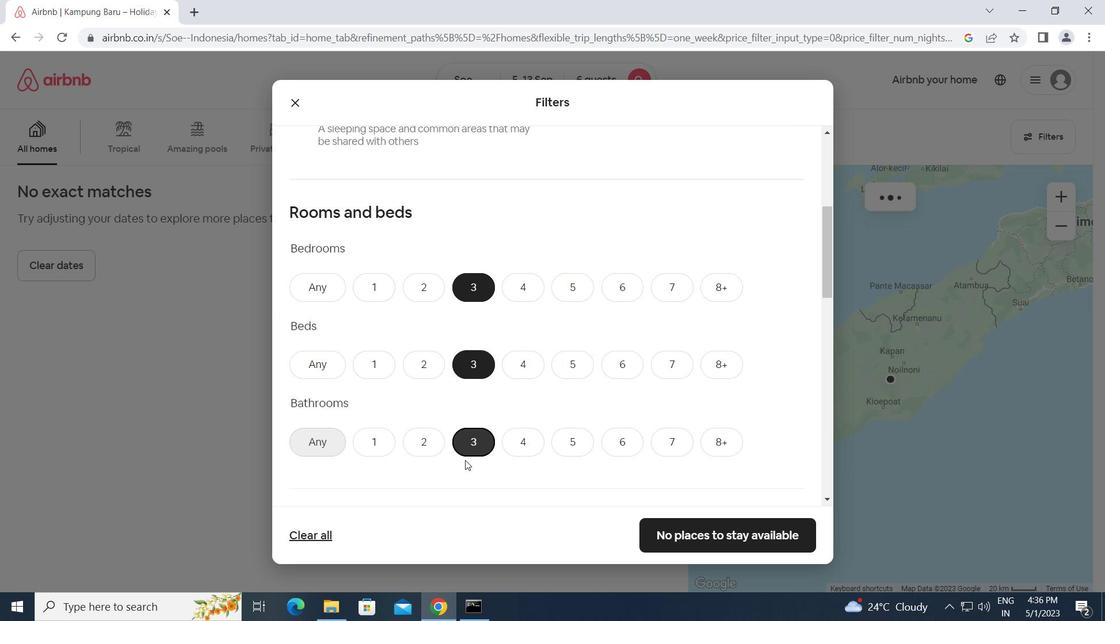 
Action: Mouse scrolled (465, 460) with delta (0, 0)
Screenshot: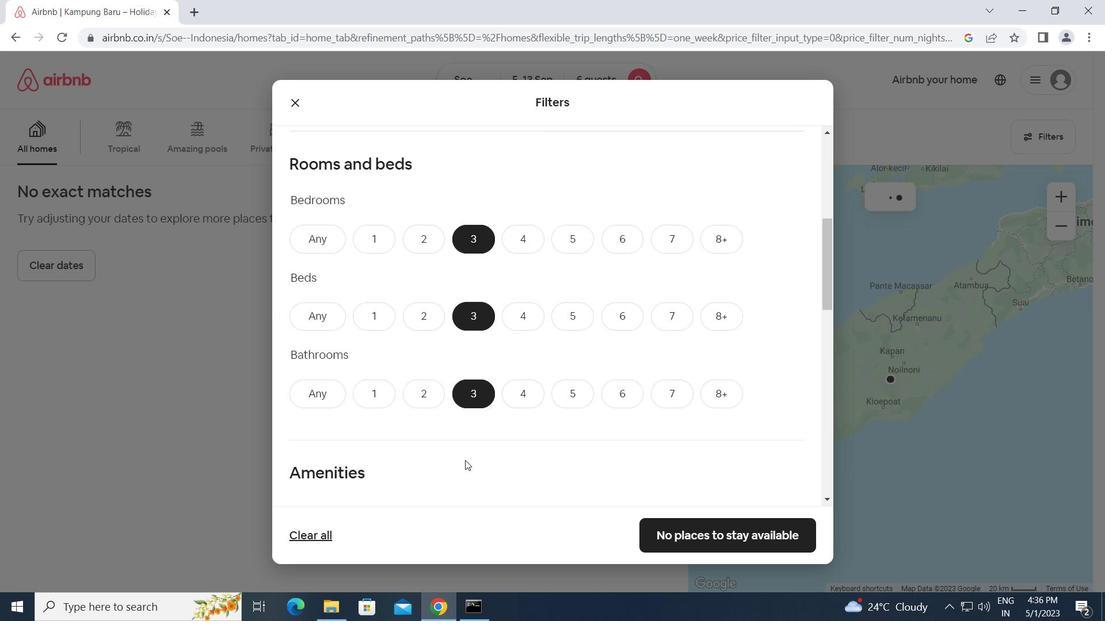 
Action: Mouse moved to (476, 467)
Screenshot: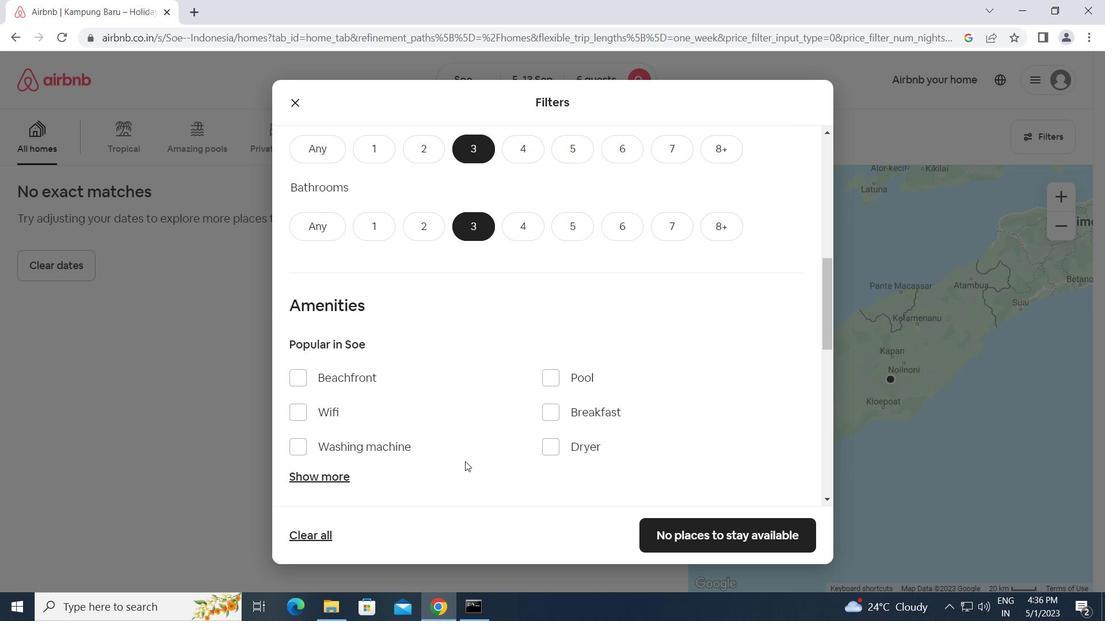 
Action: Mouse scrolled (476, 466) with delta (0, 0)
Screenshot: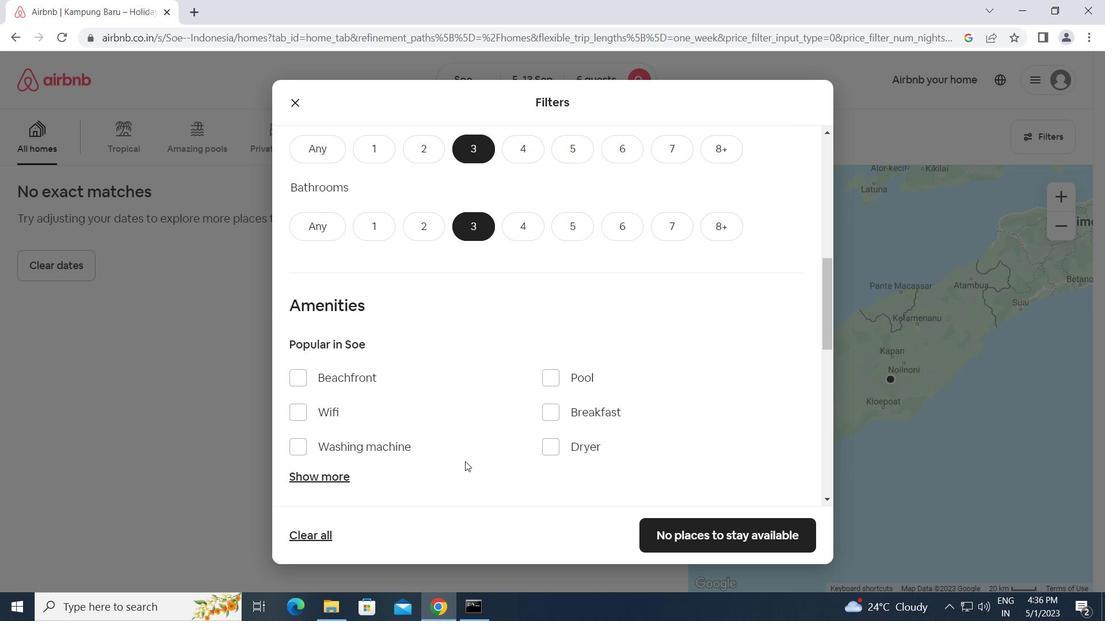 
Action: Mouse scrolled (476, 466) with delta (0, 0)
Screenshot: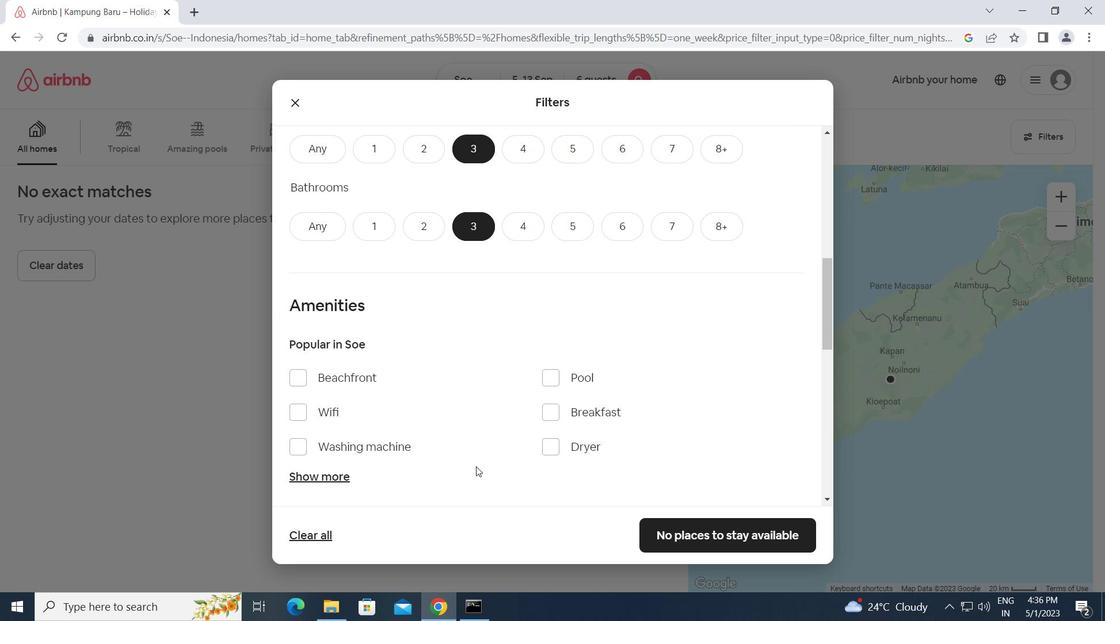 
Action: Mouse scrolled (476, 466) with delta (0, 0)
Screenshot: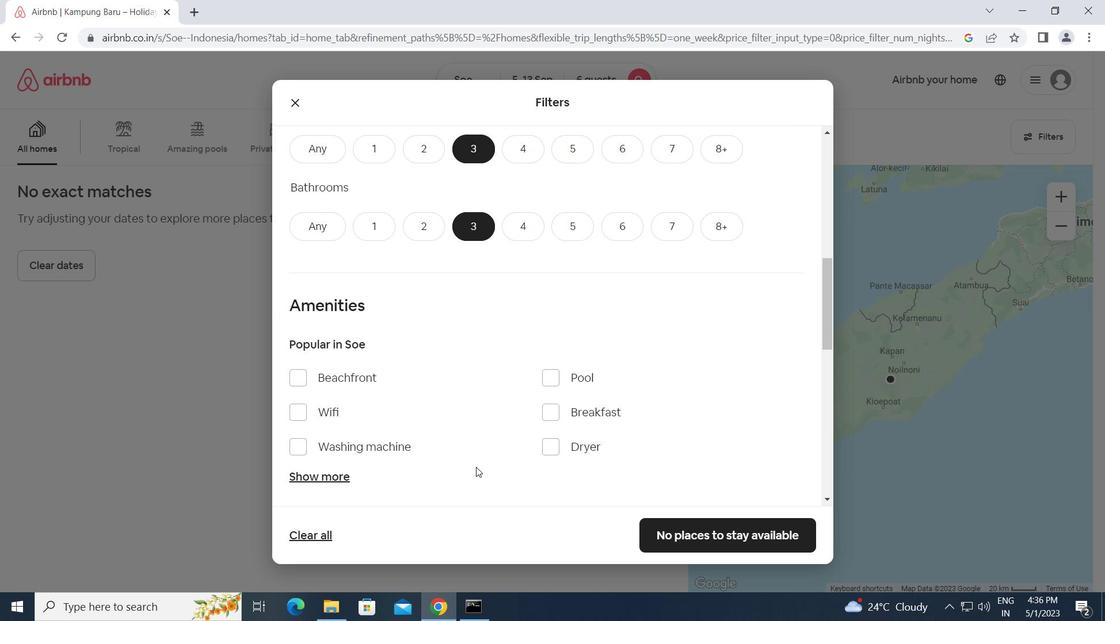 
Action: Mouse moved to (773, 430)
Screenshot: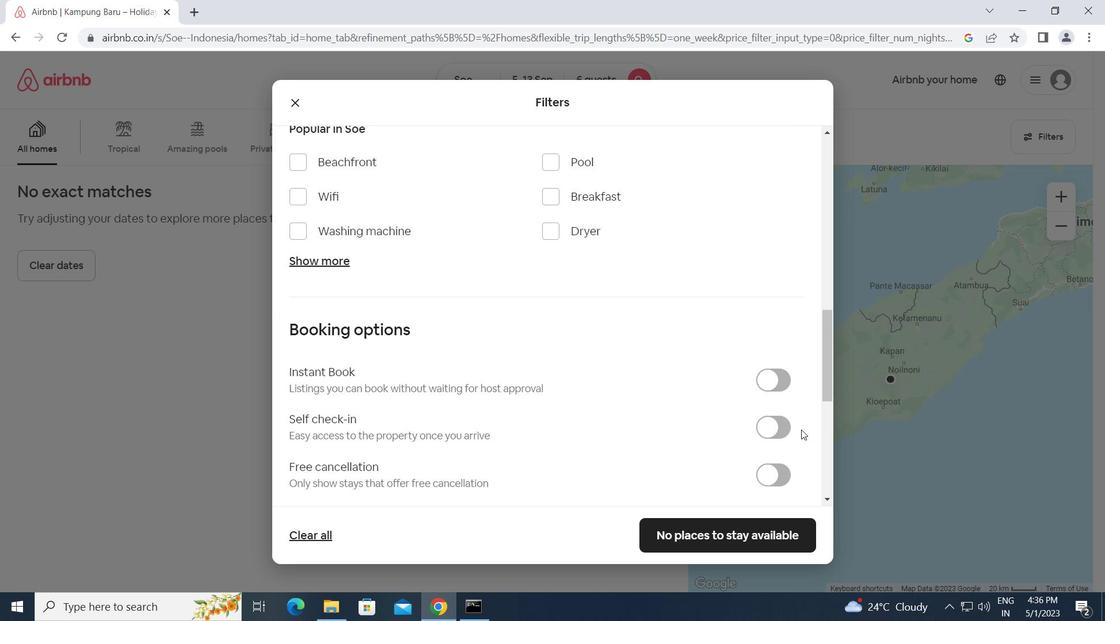 
Action: Mouse pressed left at (773, 430)
Screenshot: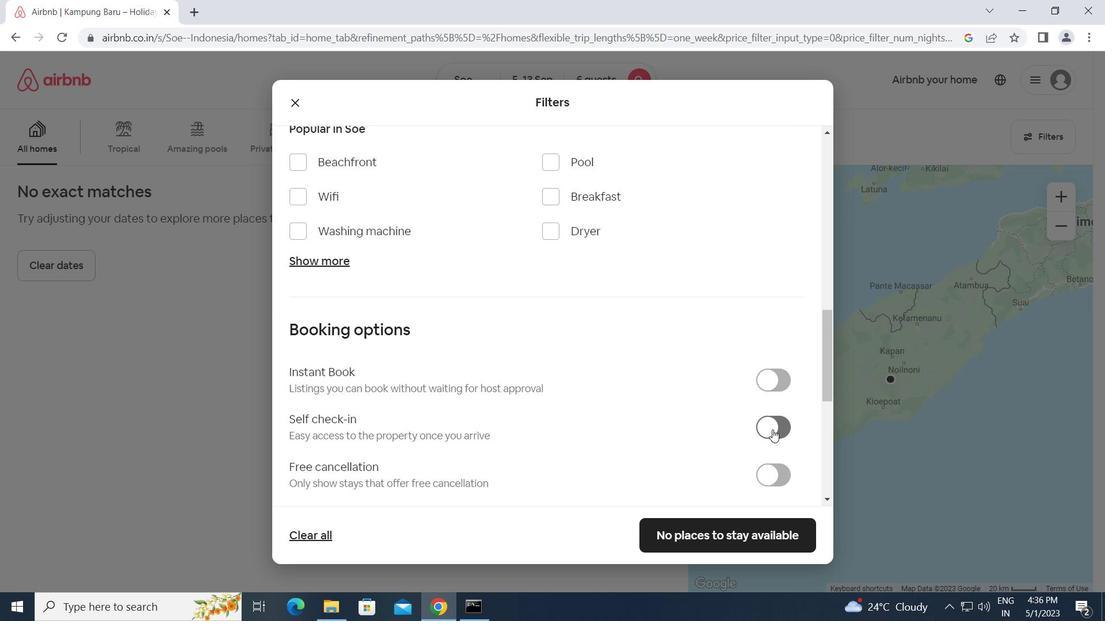 
Action: Mouse moved to (596, 456)
Screenshot: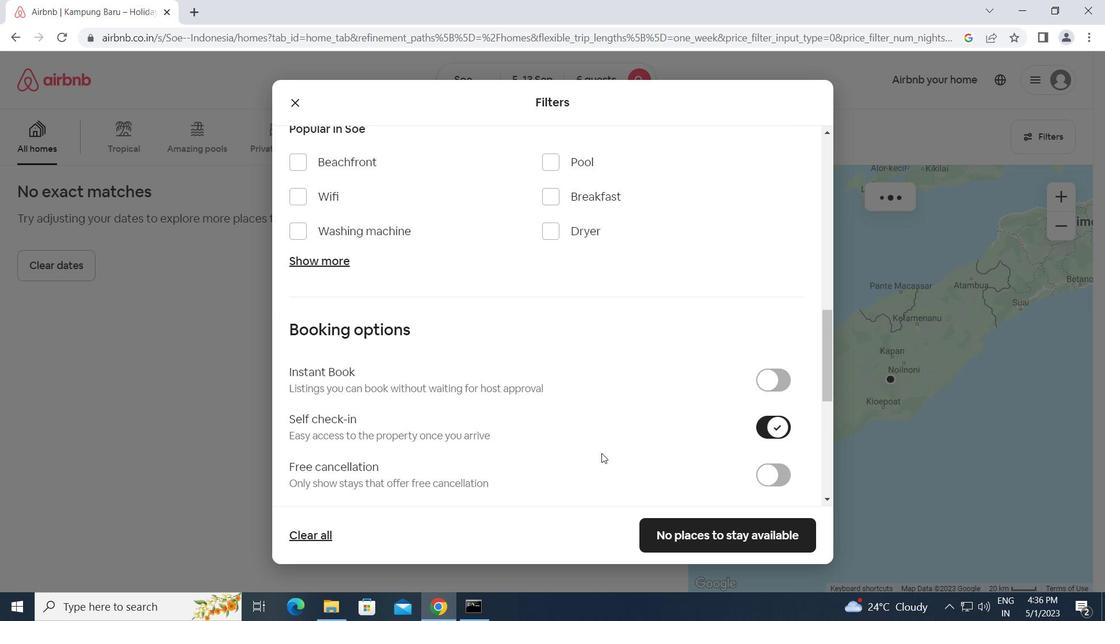 
Action: Mouse scrolled (596, 456) with delta (0, 0)
Screenshot: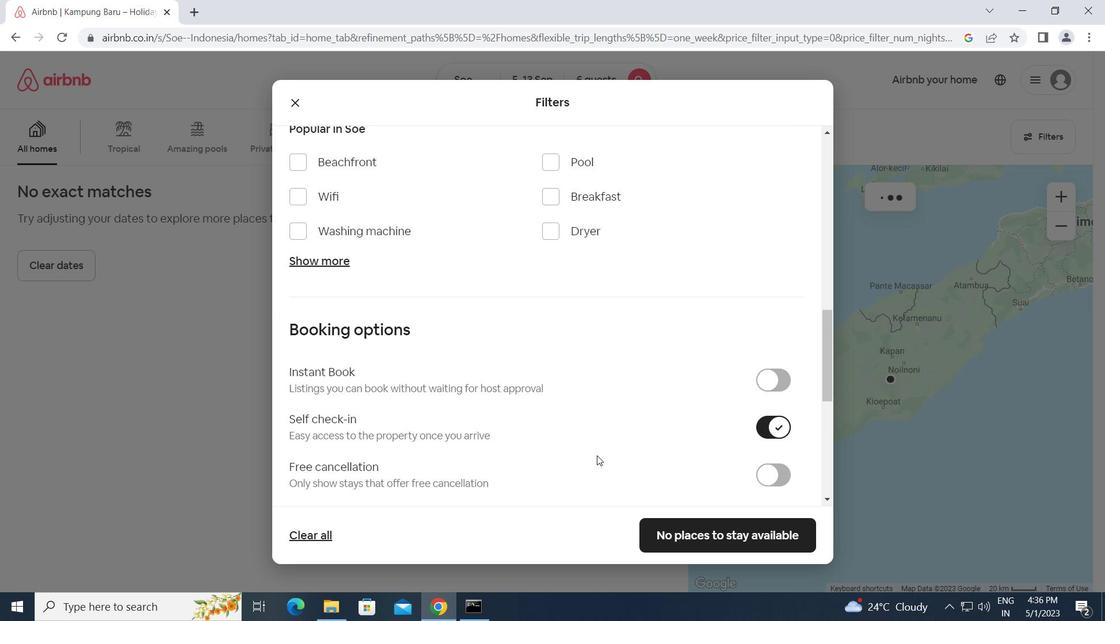 
Action: Mouse moved to (595, 457)
Screenshot: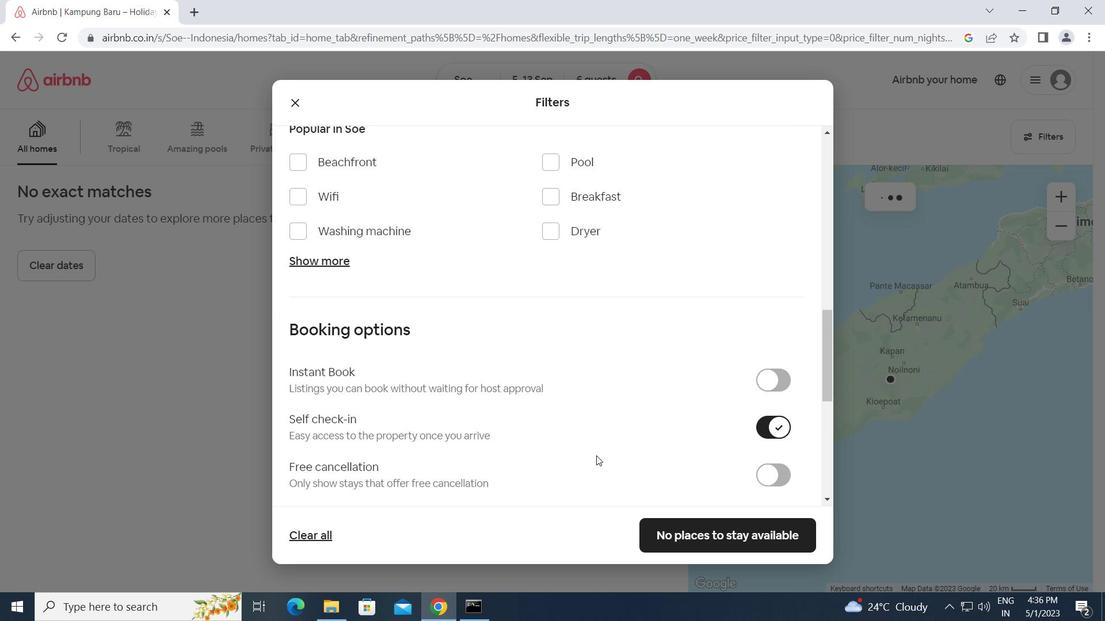 
Action: Mouse scrolled (595, 456) with delta (0, 0)
Screenshot: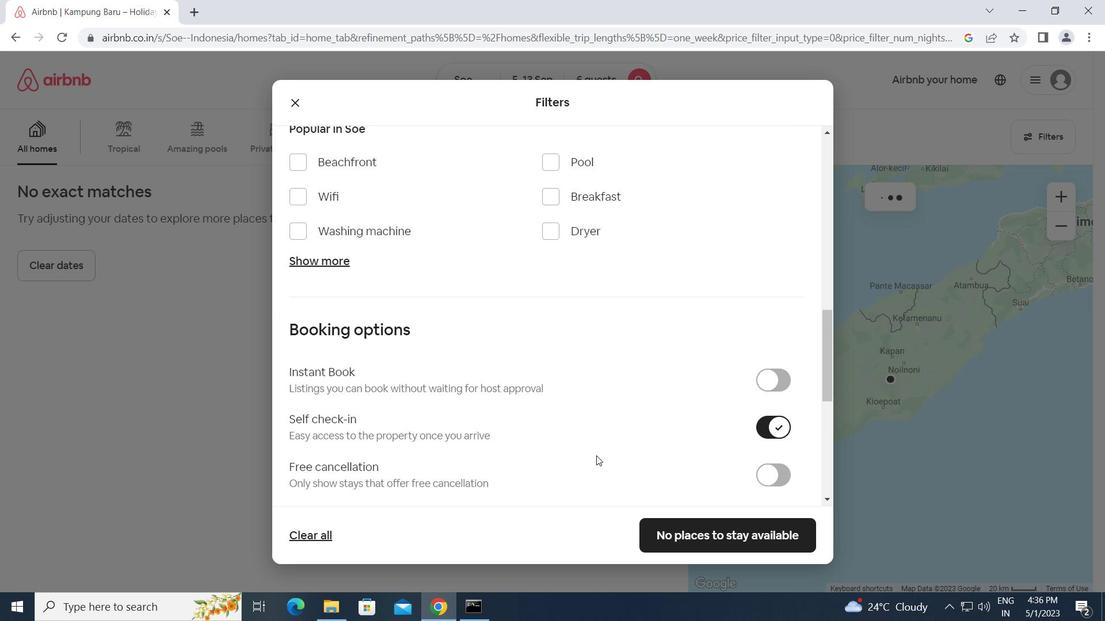 
Action: Mouse scrolled (595, 456) with delta (0, 0)
Screenshot: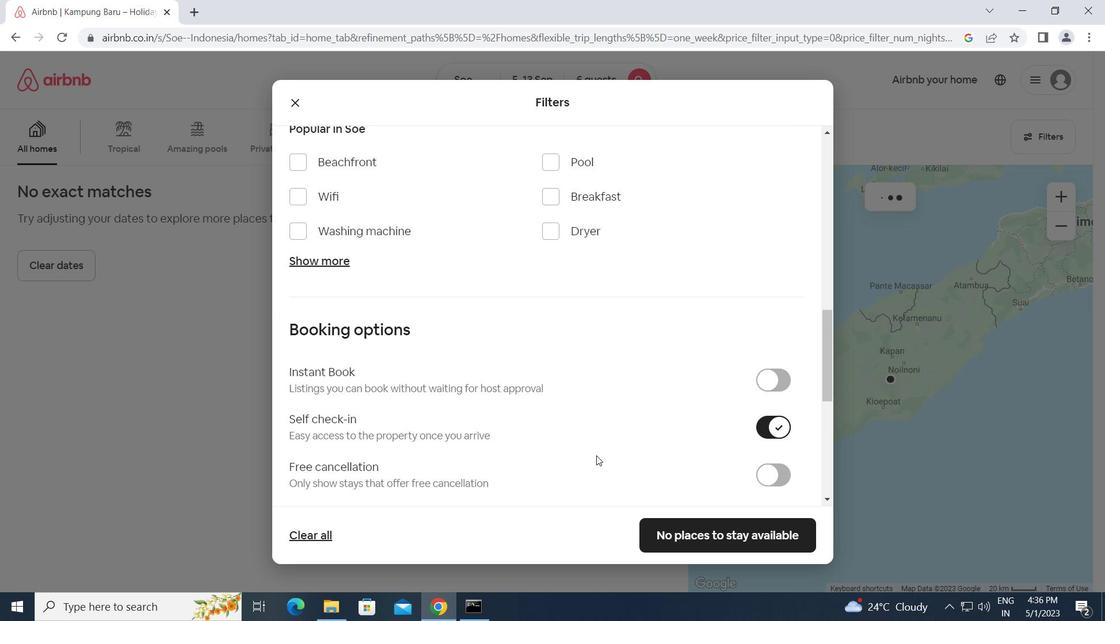 
Action: Mouse moved to (595, 457)
Screenshot: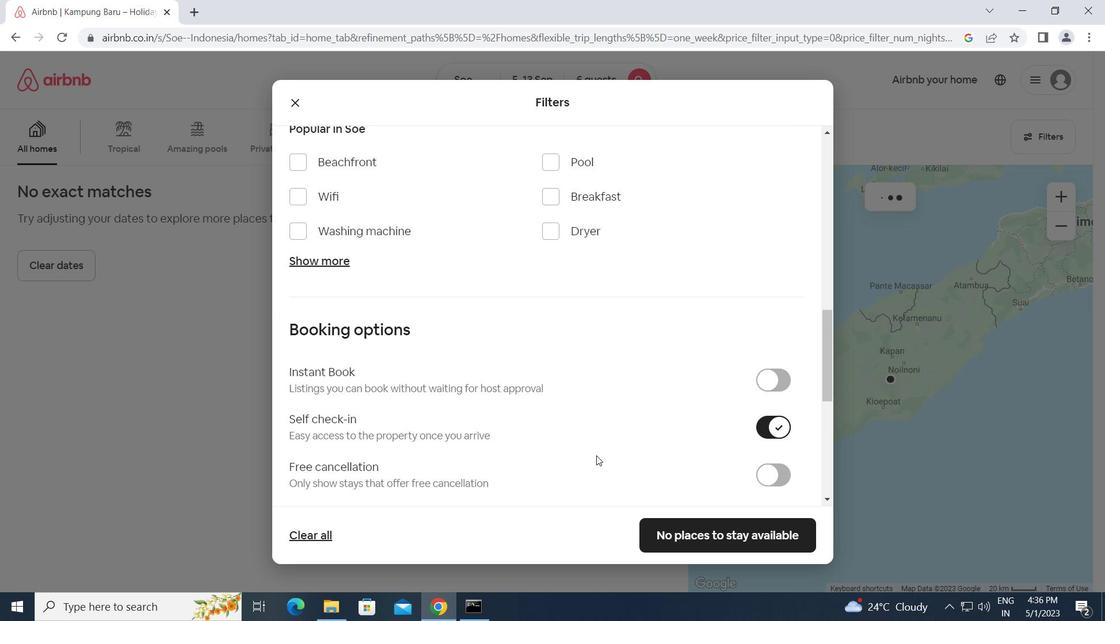 
Action: Mouse scrolled (595, 457) with delta (0, 0)
Screenshot: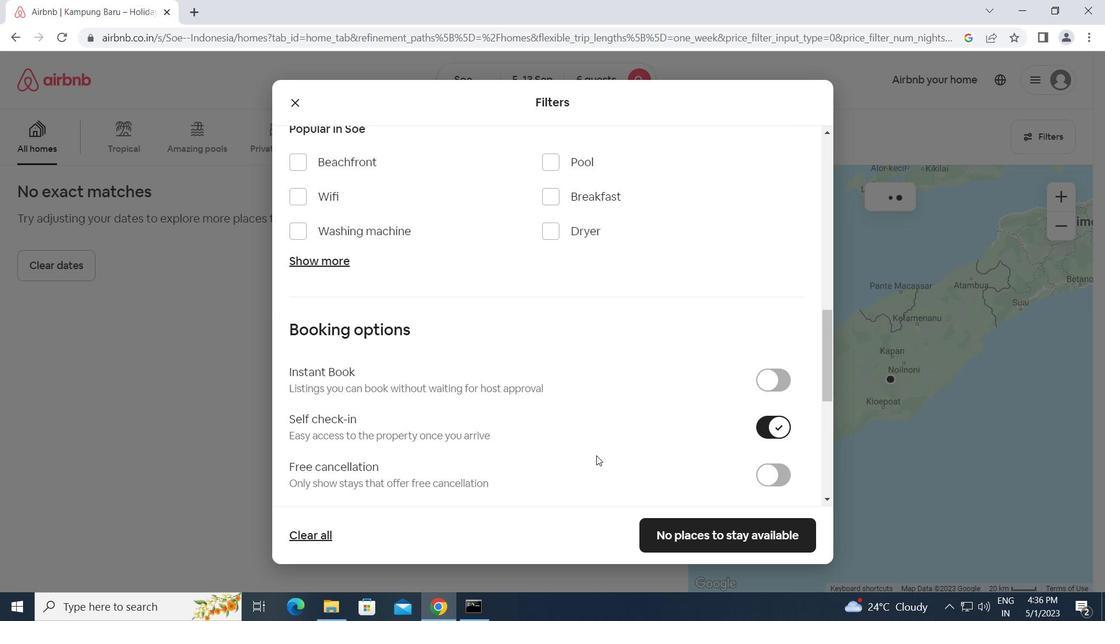 
Action: Mouse moved to (579, 460)
Screenshot: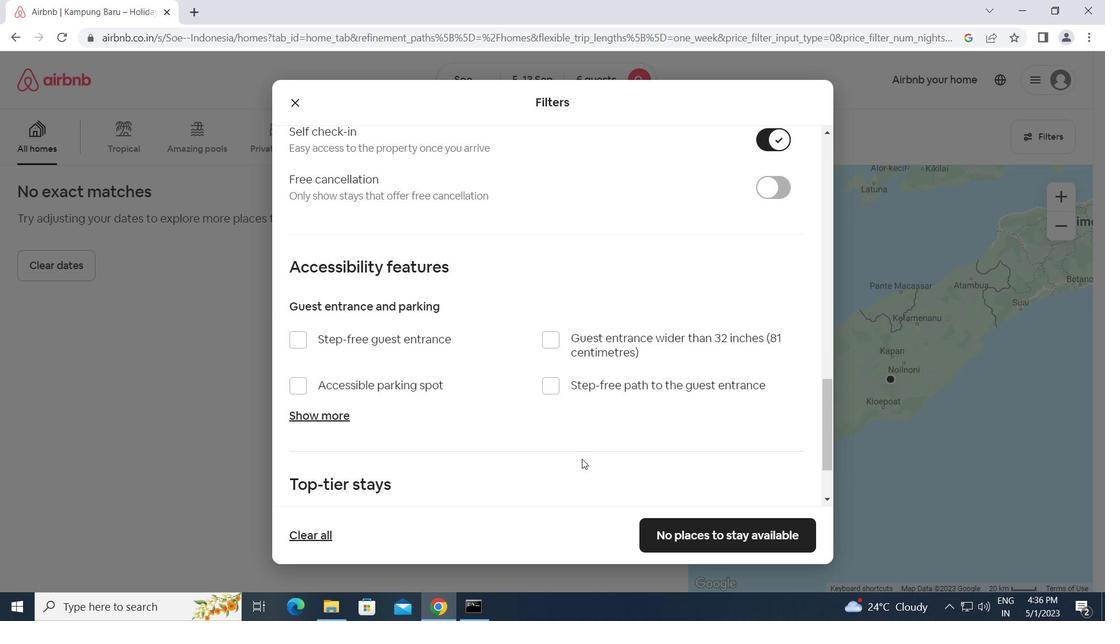 
Action: Mouse scrolled (579, 459) with delta (0, 0)
Screenshot: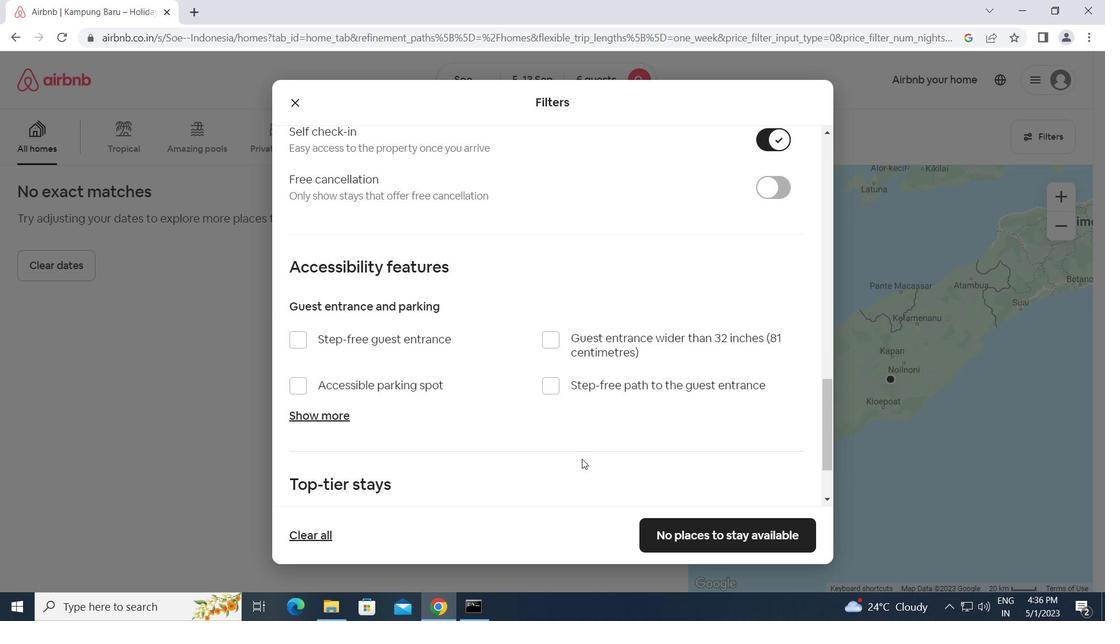 
Action: Mouse moved to (578, 460)
Screenshot: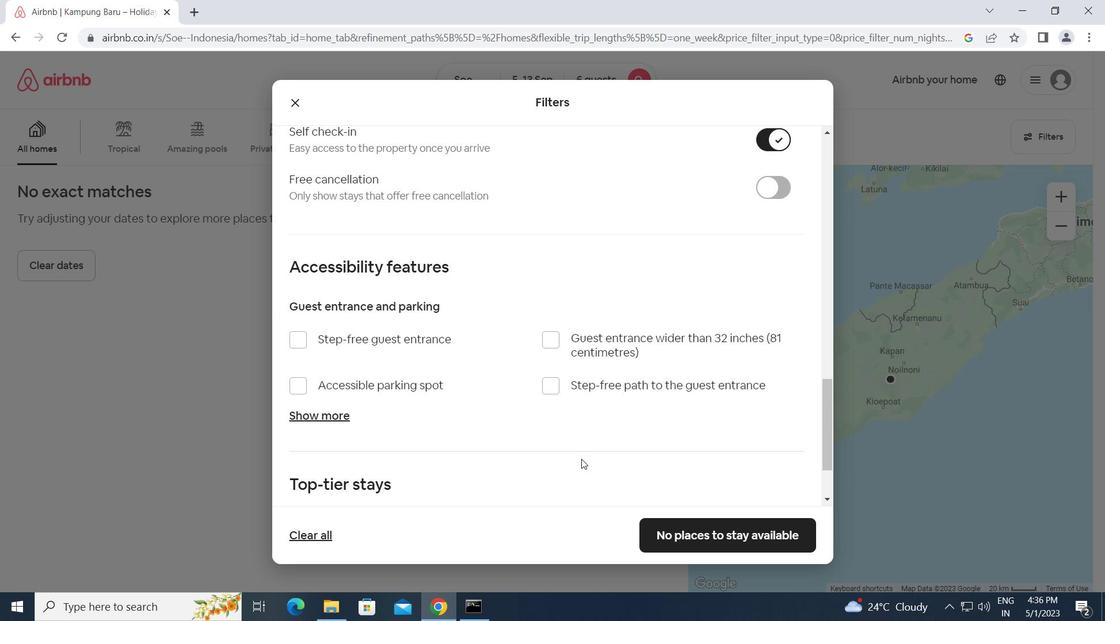 
Action: Mouse scrolled (578, 460) with delta (0, 0)
Screenshot: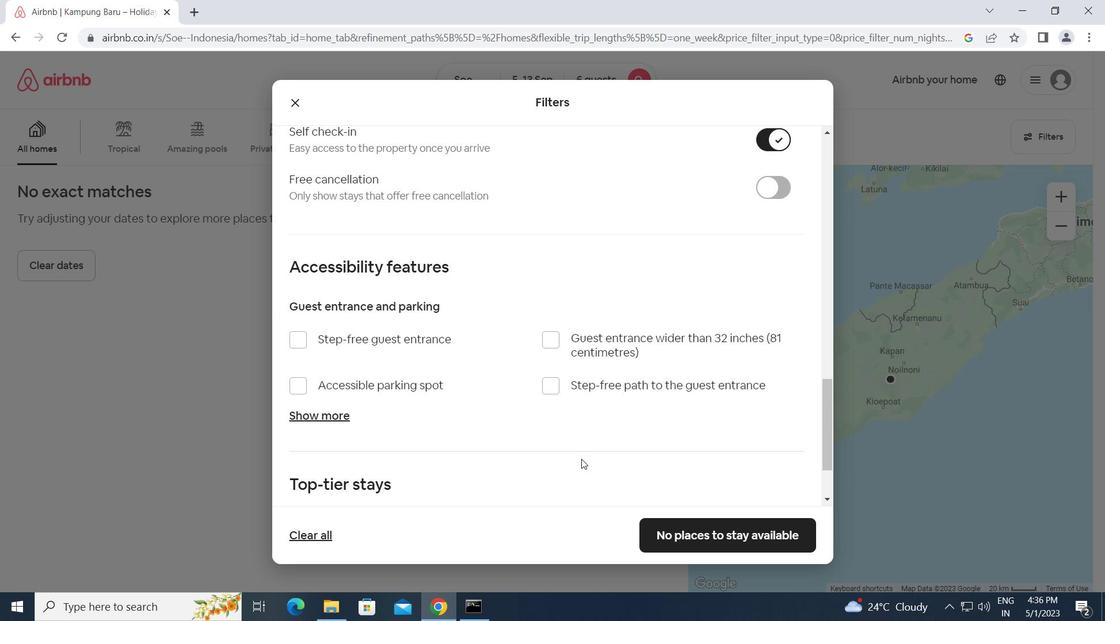 
Action: Mouse moved to (575, 460)
Screenshot: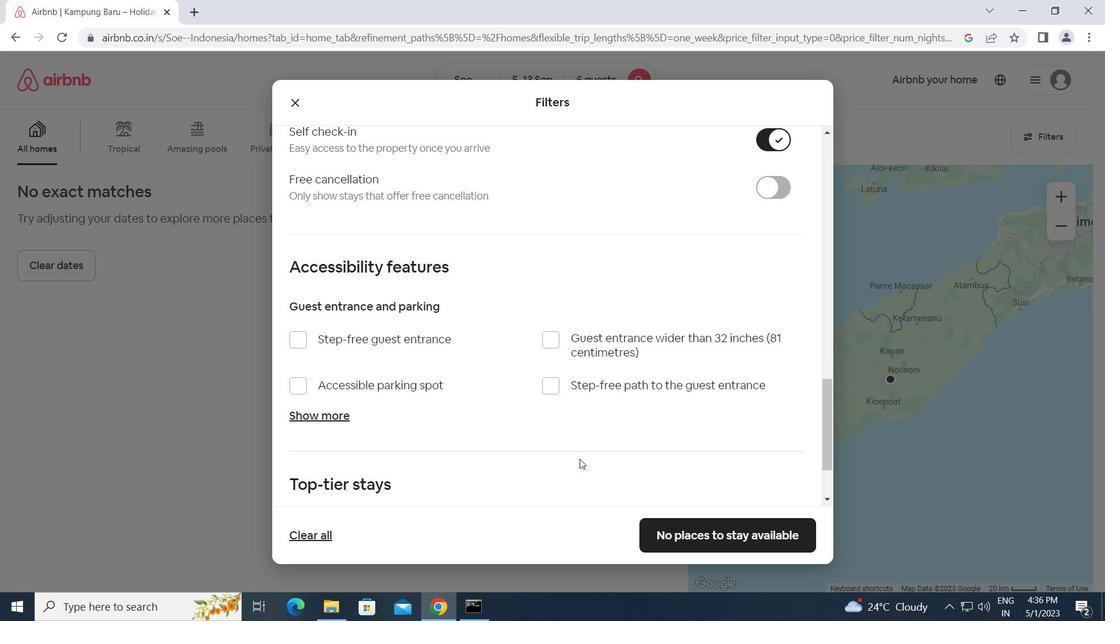 
Action: Mouse scrolled (575, 460) with delta (0, 0)
Screenshot: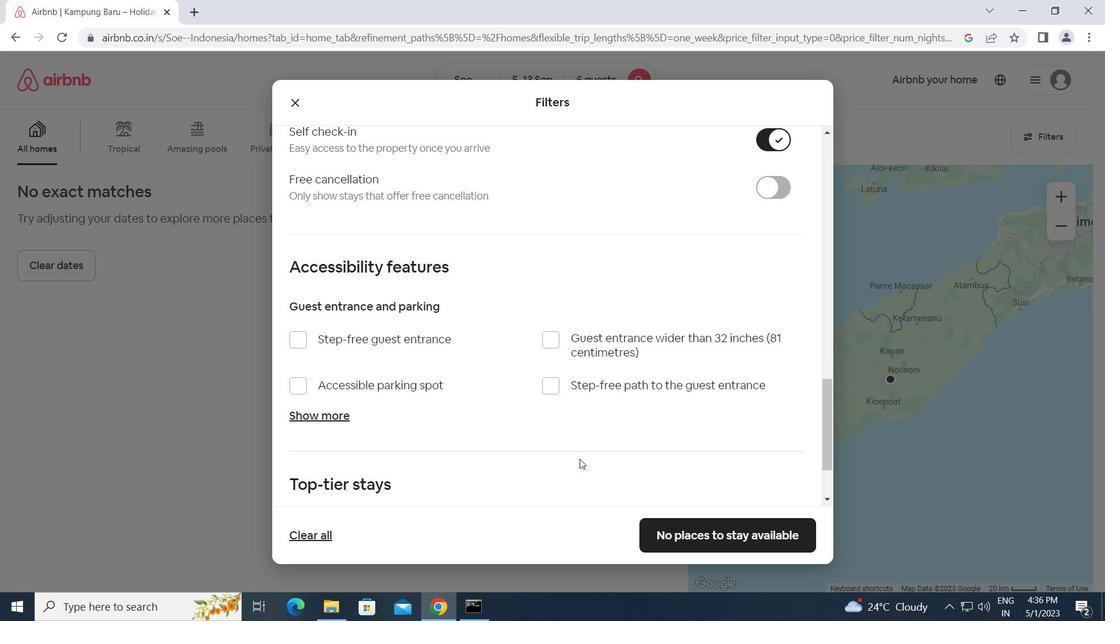 
Action: Mouse moved to (382, 469)
Screenshot: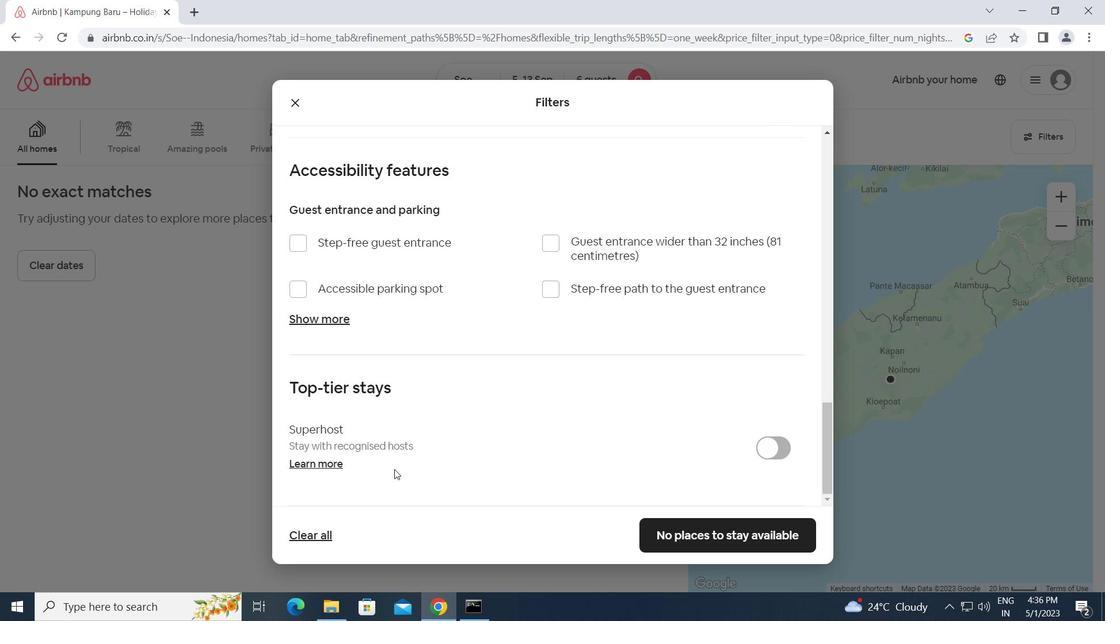 
Action: Mouse scrolled (382, 469) with delta (0, 0)
Screenshot: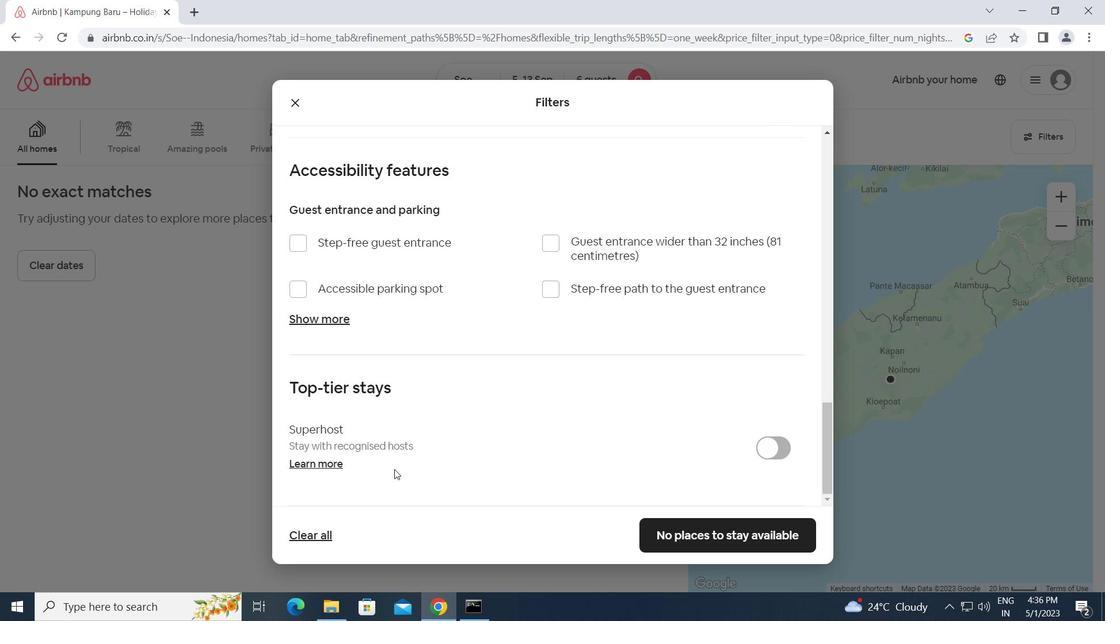 
Action: Mouse moved to (381, 469)
Screenshot: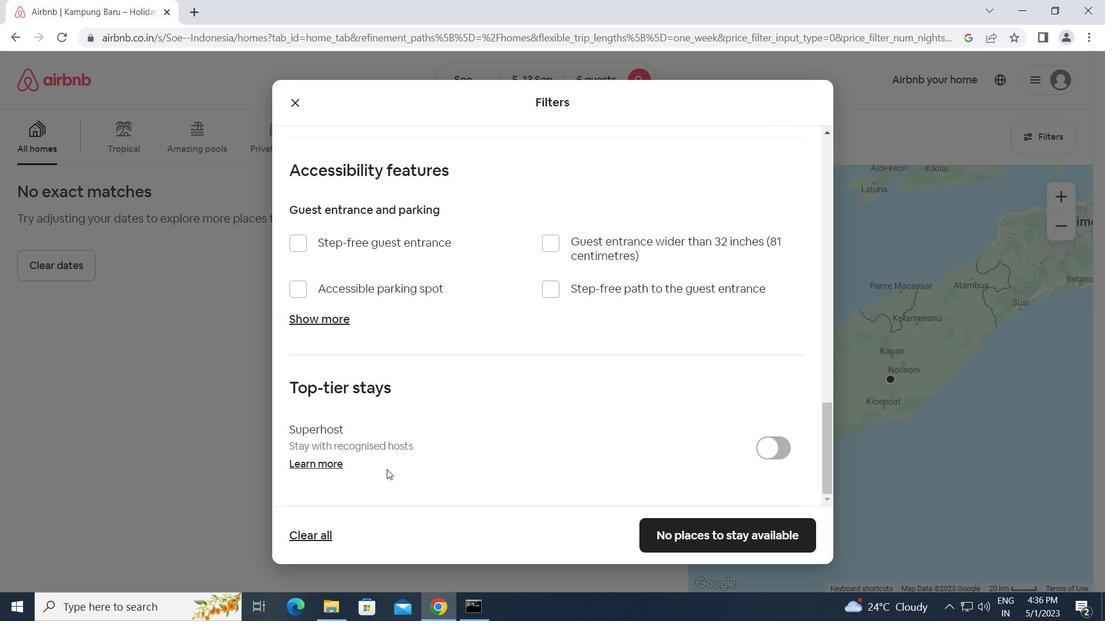 
Action: Mouse scrolled (381, 469) with delta (0, 0)
Screenshot: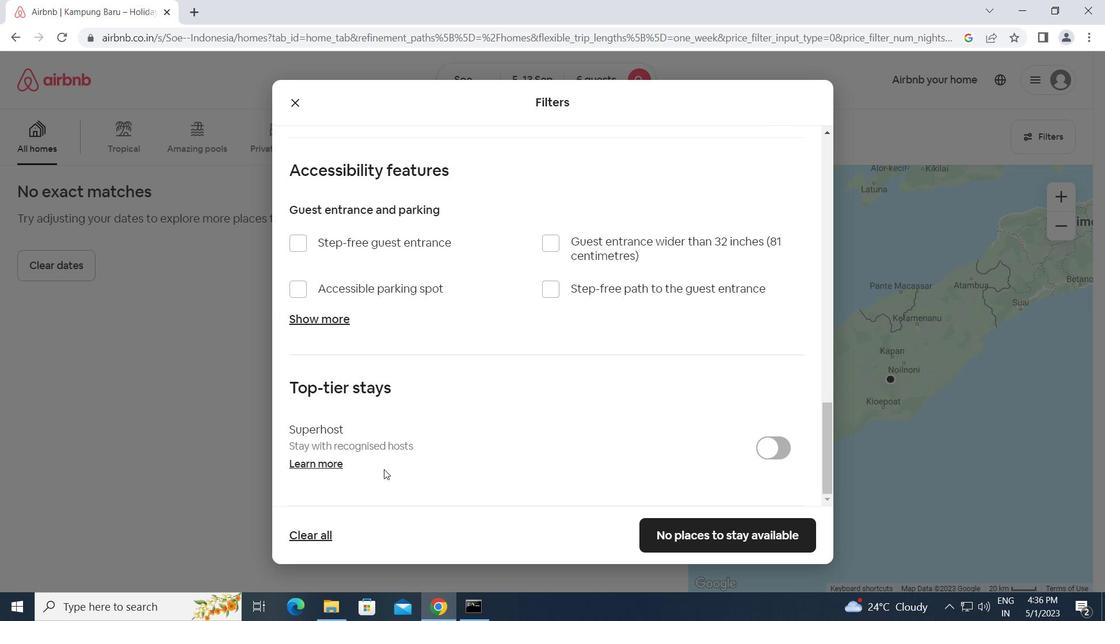 
Action: Mouse scrolled (381, 469) with delta (0, 0)
Screenshot: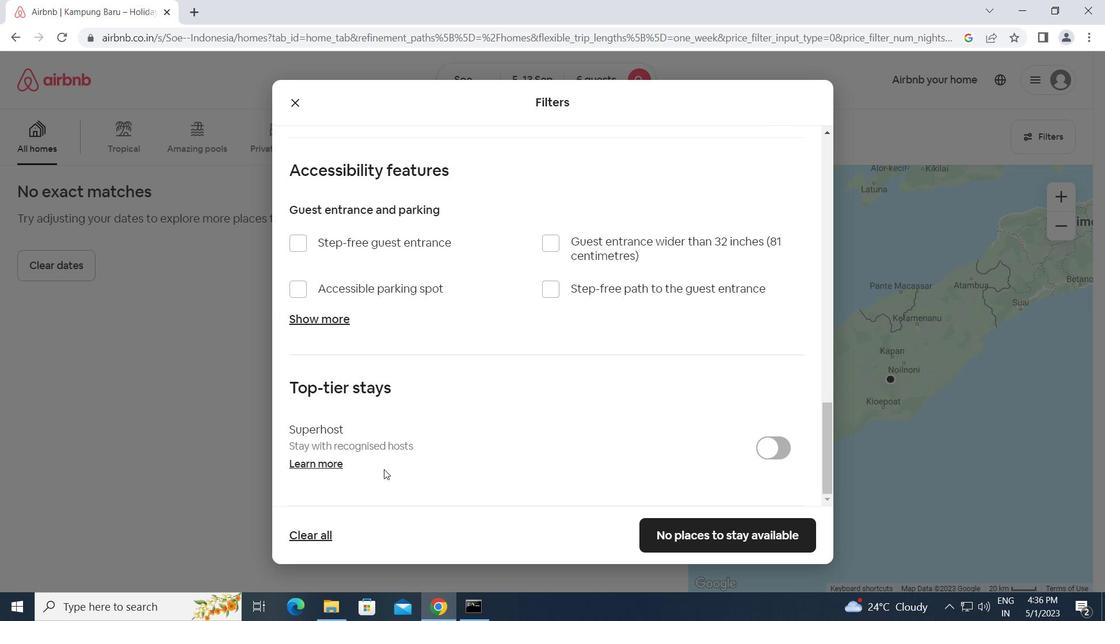 
Action: Mouse moved to (747, 529)
Screenshot: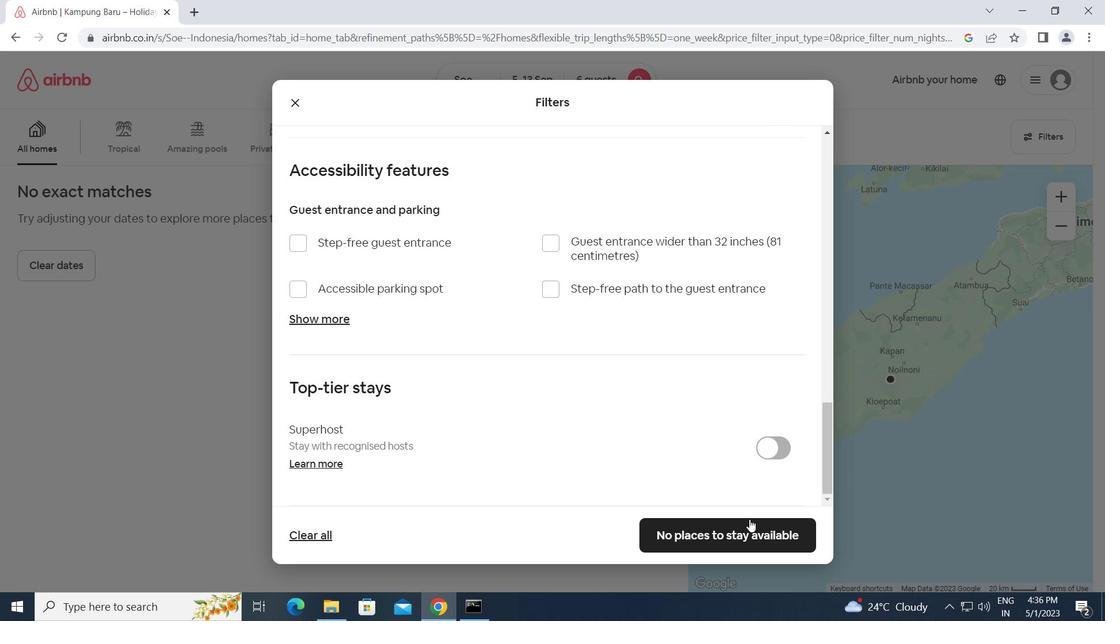
Action: Mouse pressed left at (747, 529)
Screenshot: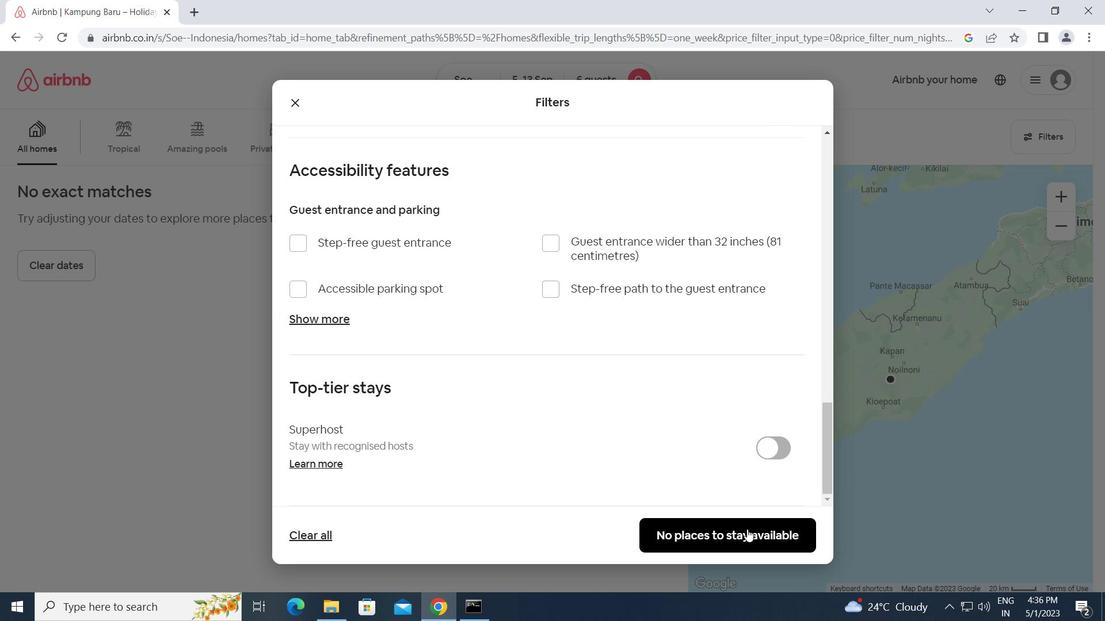 
